Task: Look for space in Yushu, China from 9th July, 2023 to 16th July, 2023 for 2 adults, 1 child in price range Rs.8000 to Rs.16000. Place can be entire place with 2 bedrooms having 2 beds and 1 bathroom. Property type can be house, flat, guest house. Booking option can be shelf check-in. Required host language is Chinese (Simplified).
Action: Mouse moved to (636, 87)
Screenshot: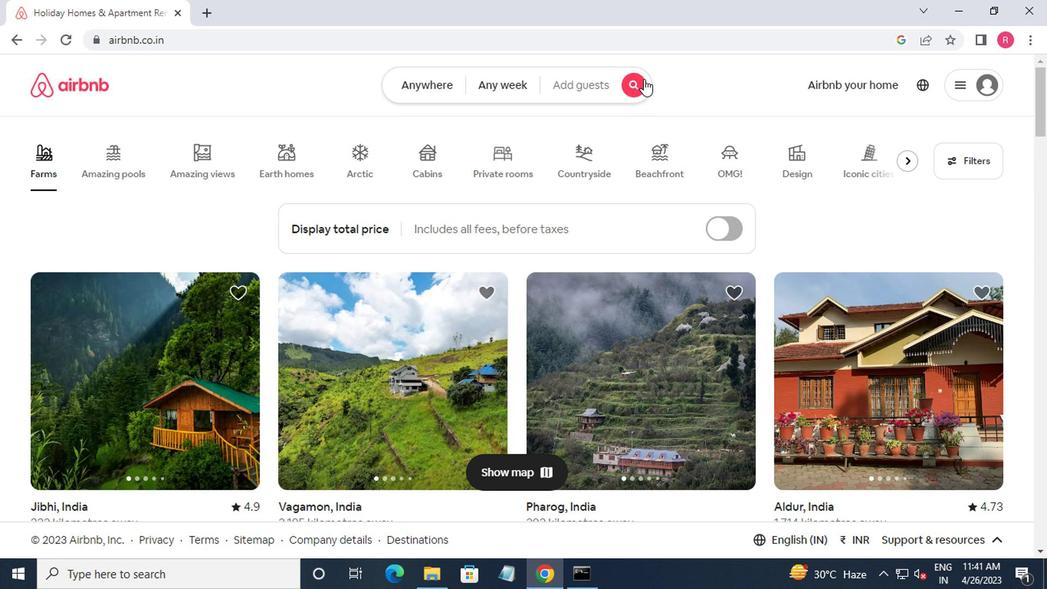 
Action: Mouse pressed left at (636, 87)
Screenshot: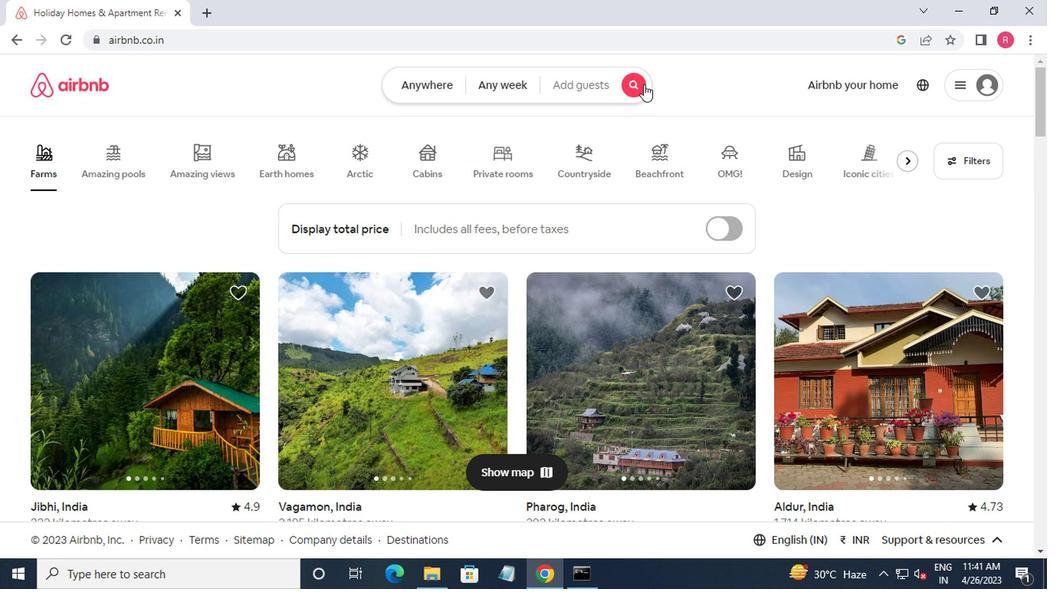 
Action: Mouse moved to (377, 147)
Screenshot: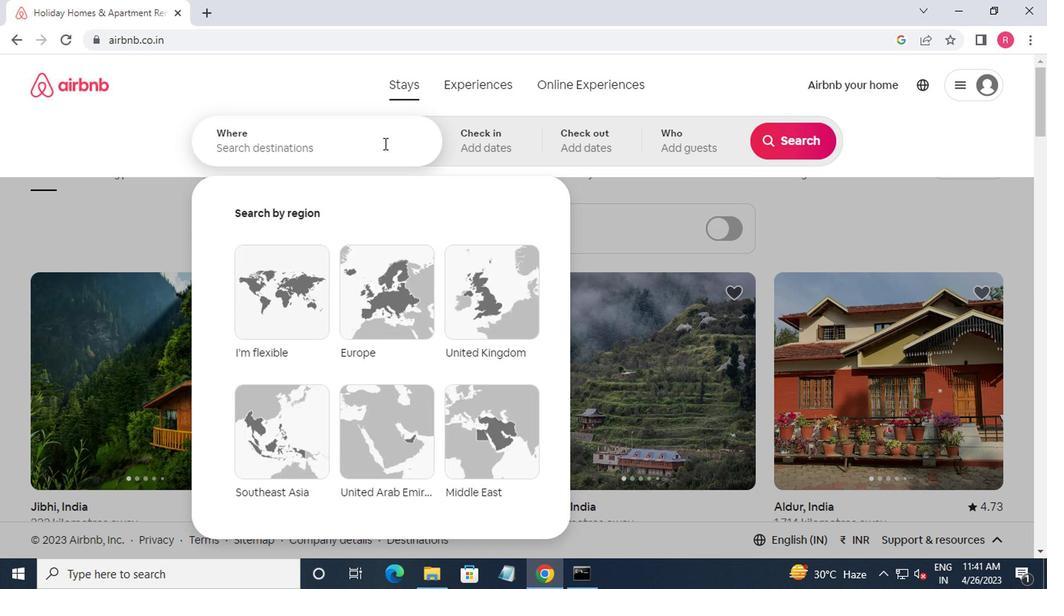 
Action: Mouse pressed left at (377, 147)
Screenshot: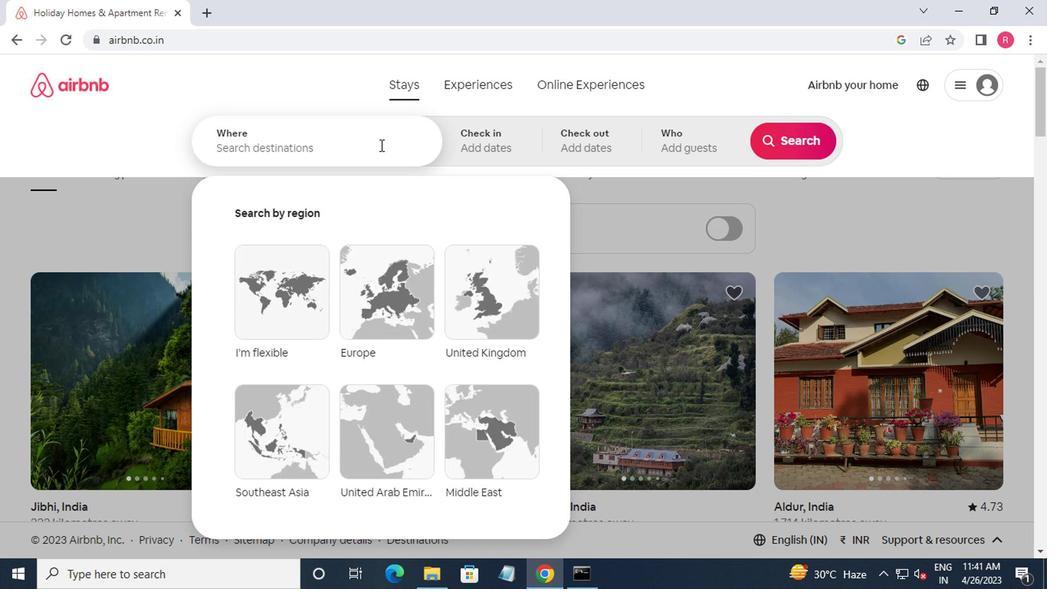 
Action: Mouse moved to (375, 148)
Screenshot: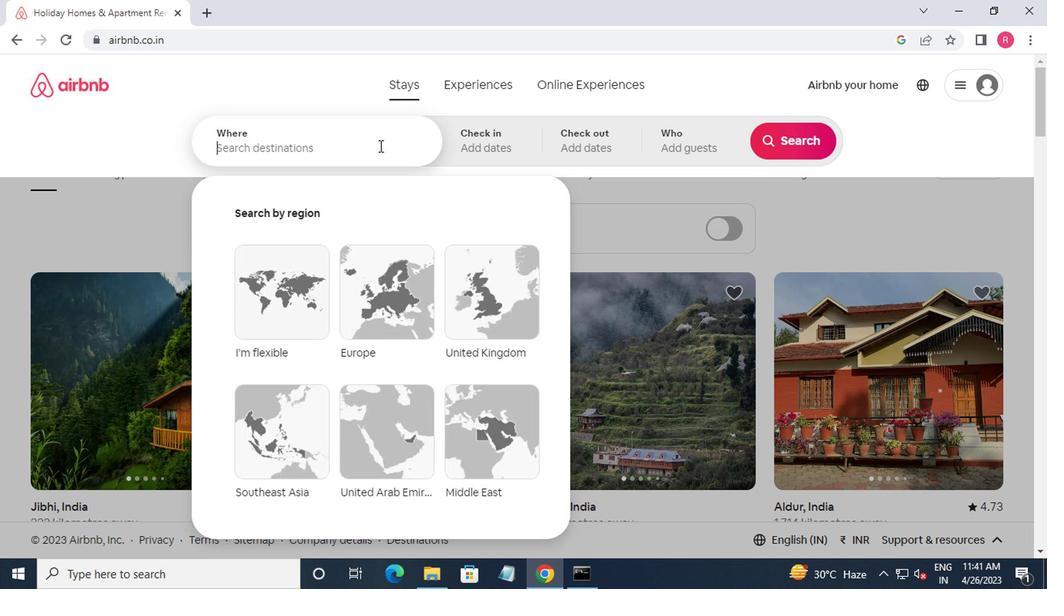 
Action: Key pressed yushu,china<Key.enter>
Screenshot: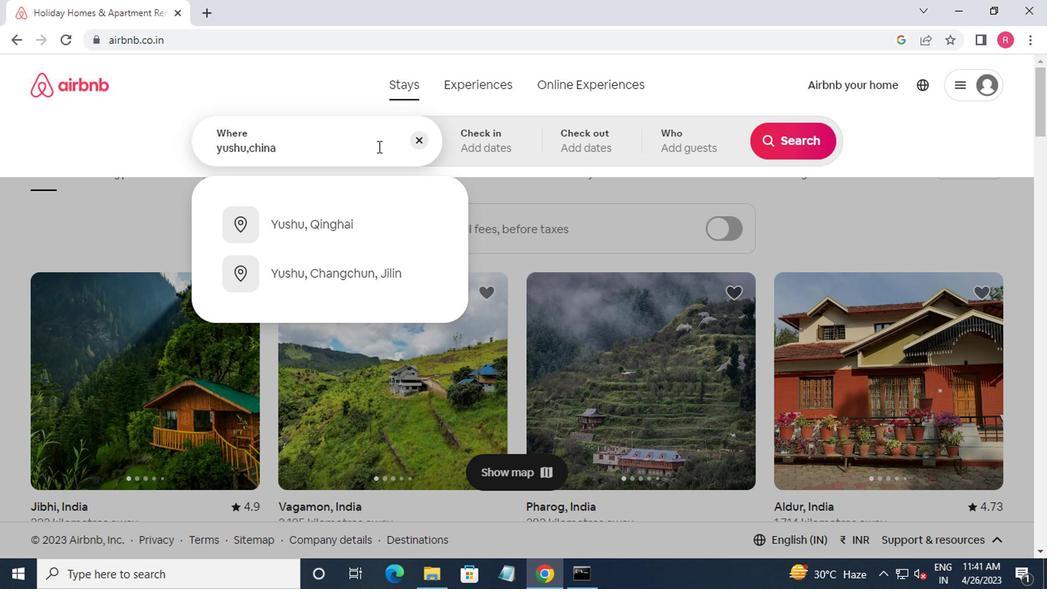 
Action: Mouse moved to (775, 265)
Screenshot: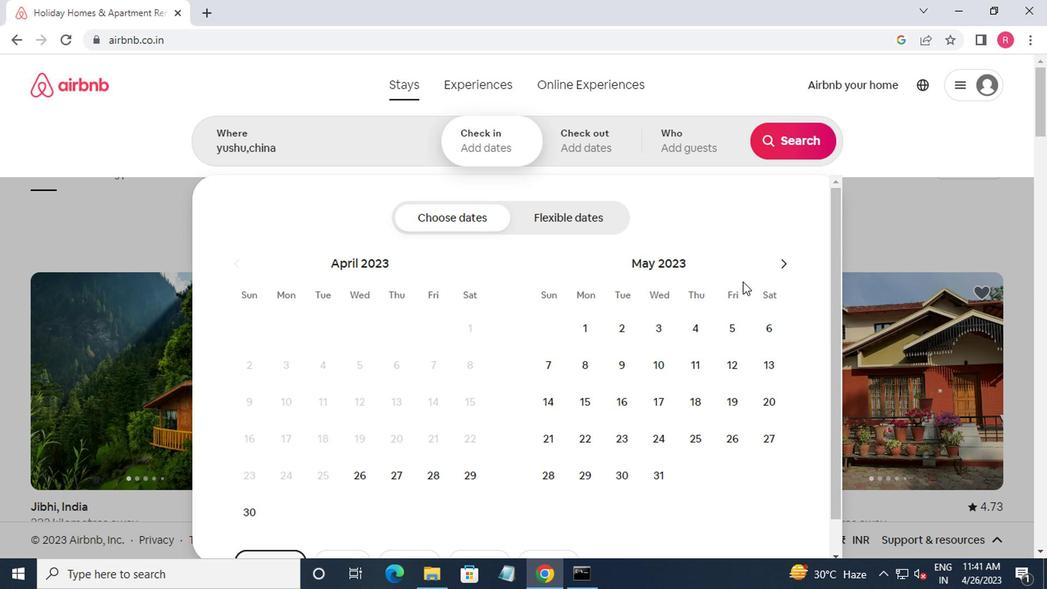
Action: Mouse pressed left at (775, 265)
Screenshot: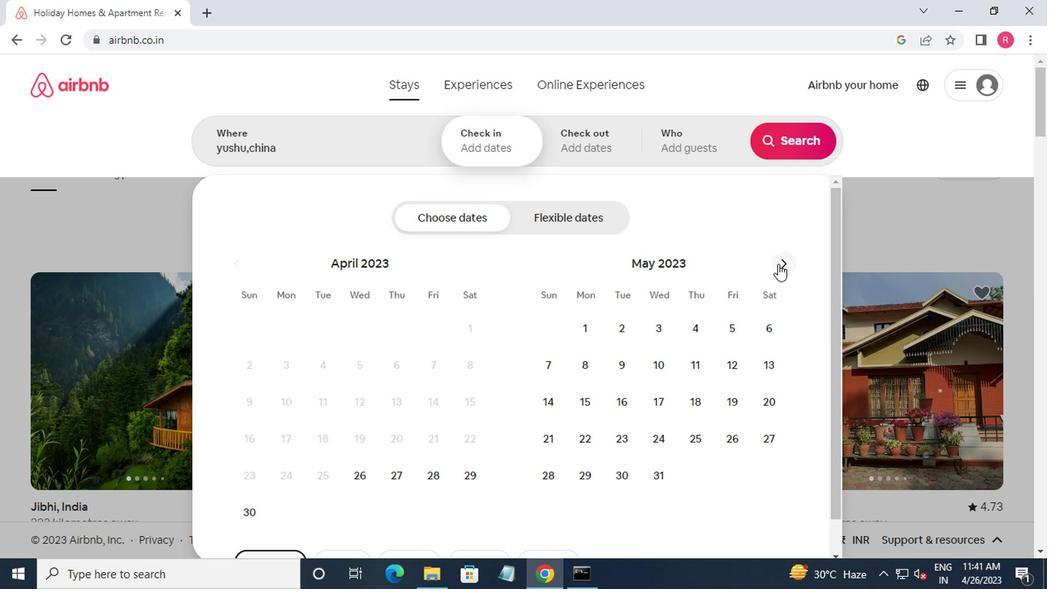 
Action: Mouse moved to (776, 265)
Screenshot: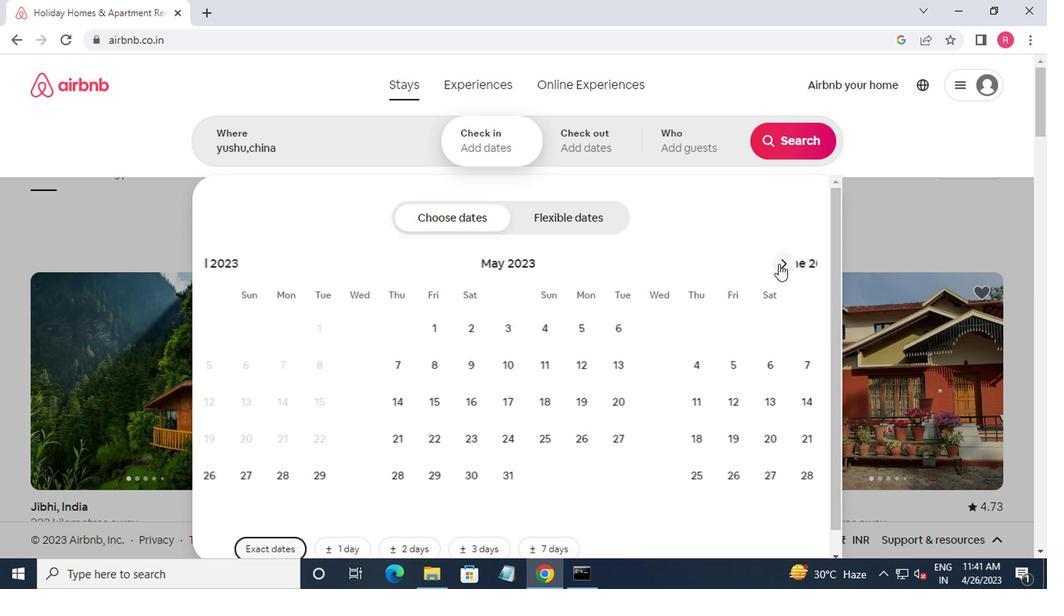 
Action: Mouse pressed left at (776, 265)
Screenshot: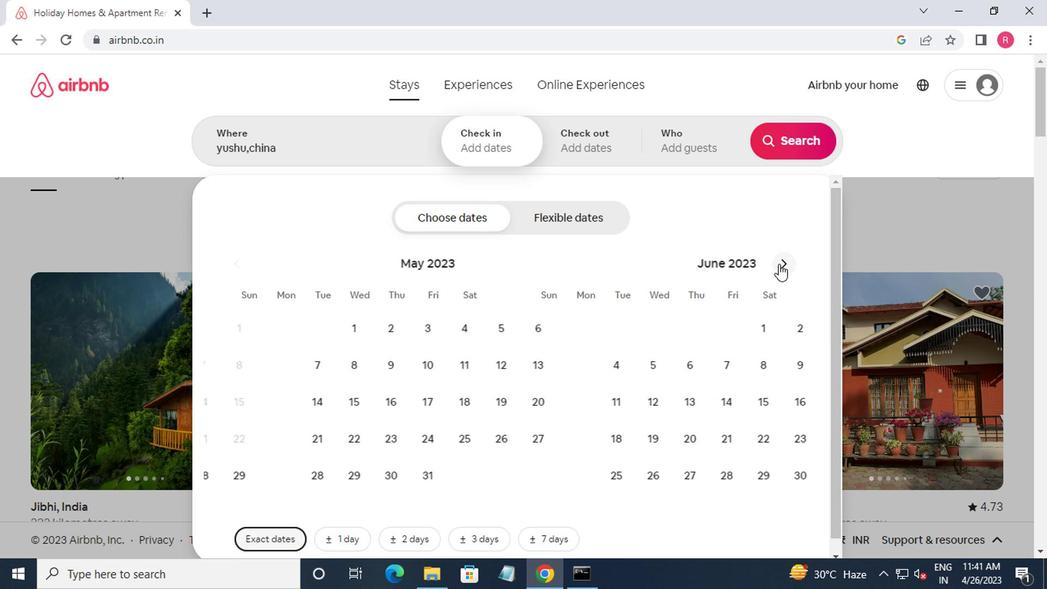 
Action: Mouse moved to (545, 402)
Screenshot: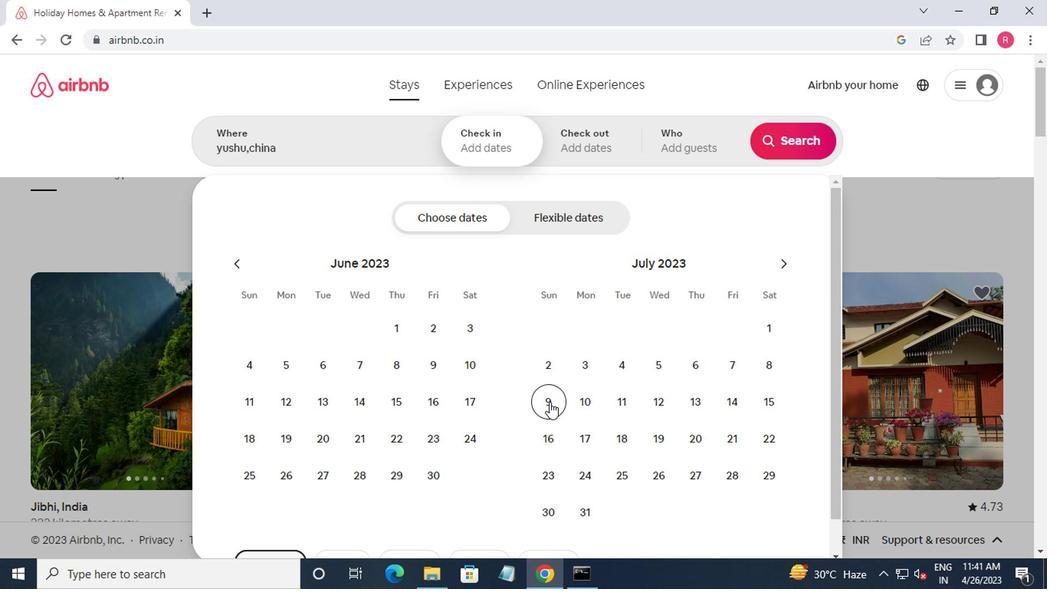 
Action: Mouse pressed left at (545, 402)
Screenshot: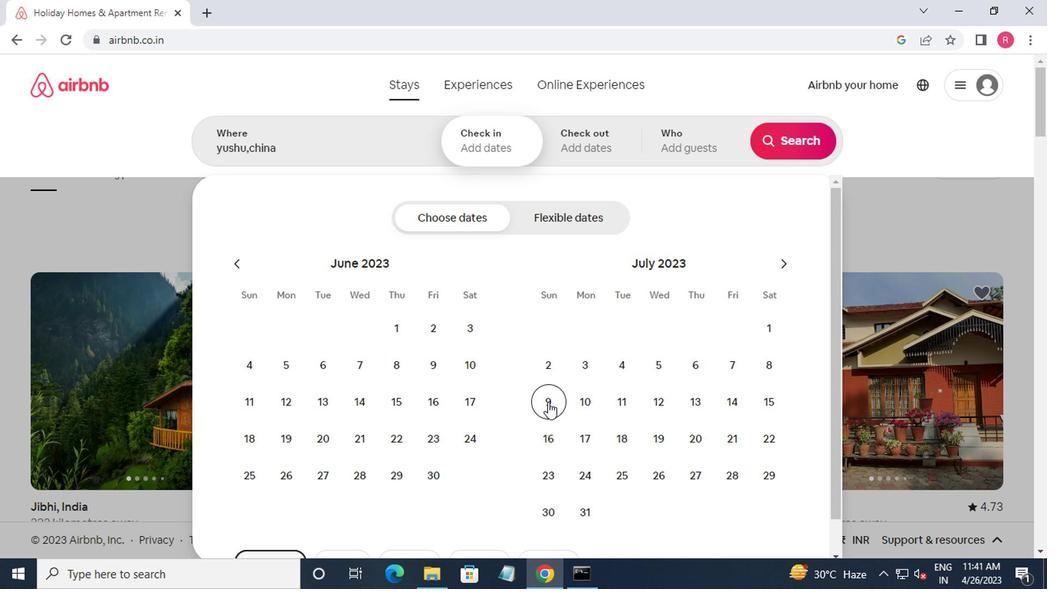 
Action: Mouse moved to (552, 442)
Screenshot: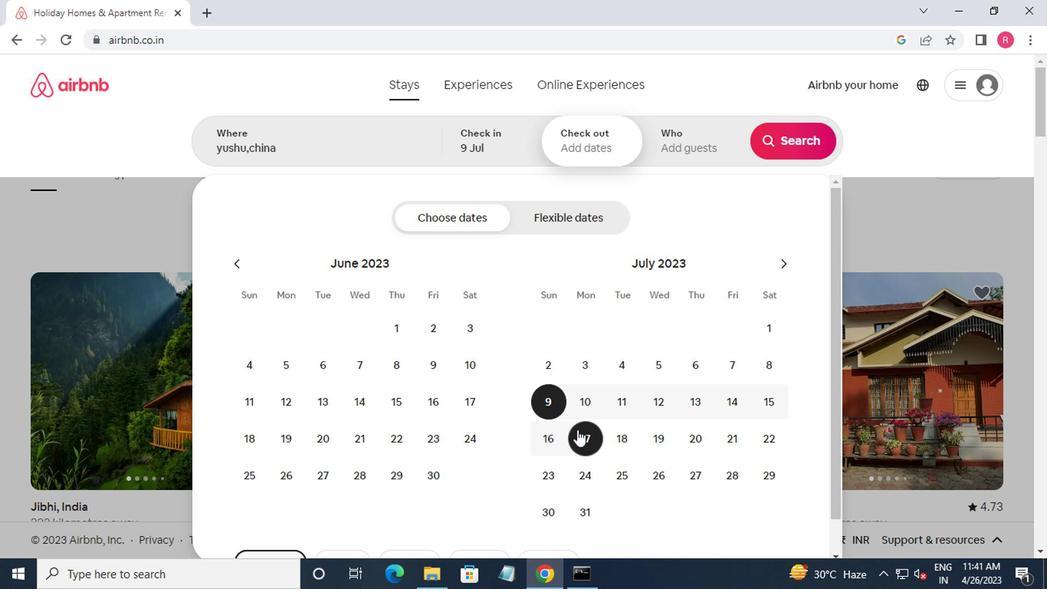 
Action: Mouse pressed left at (552, 442)
Screenshot: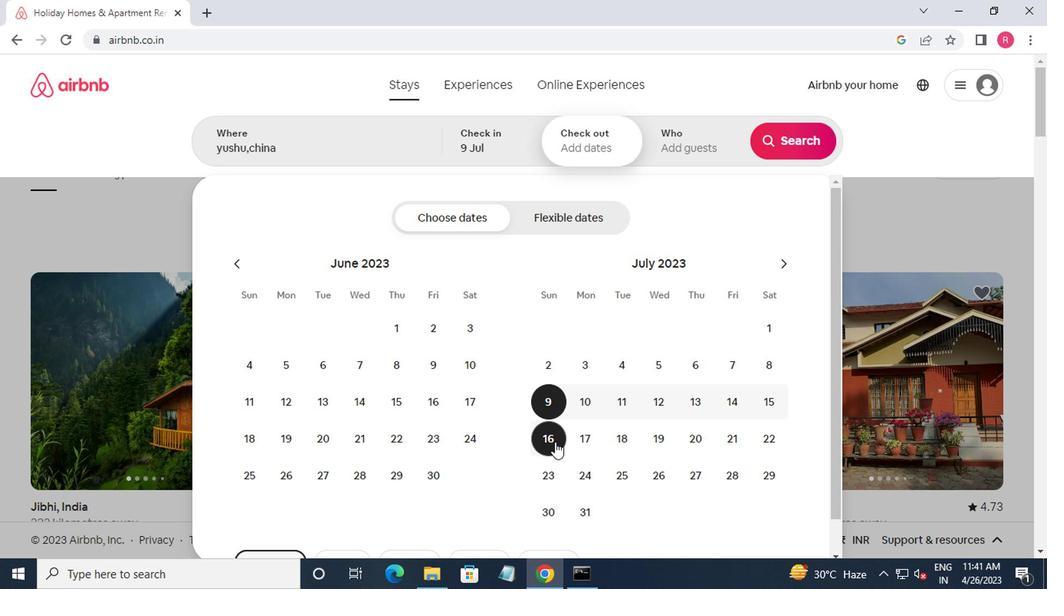 
Action: Mouse moved to (657, 153)
Screenshot: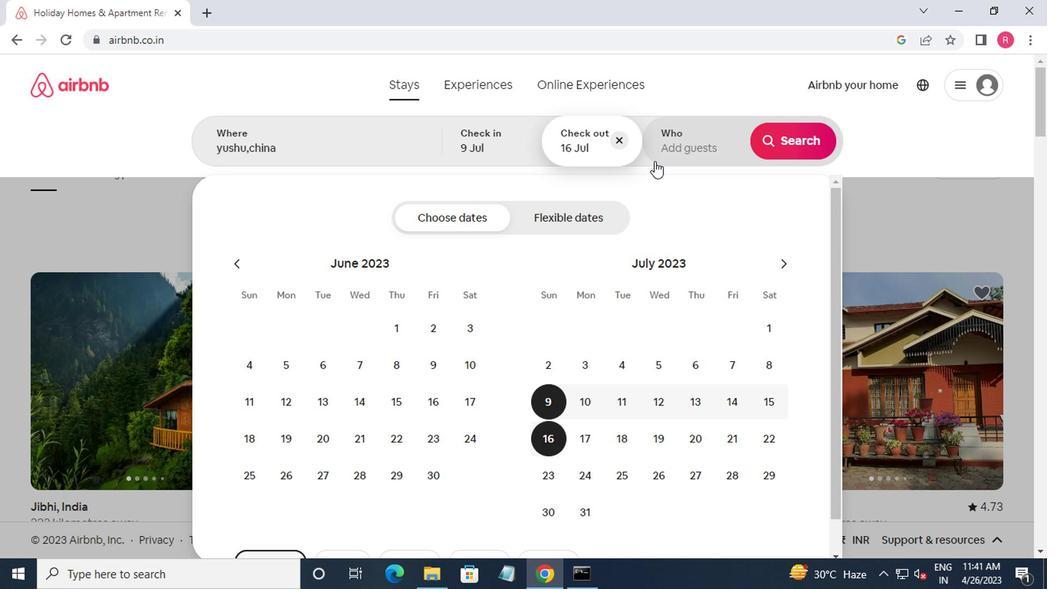
Action: Mouse pressed left at (657, 153)
Screenshot: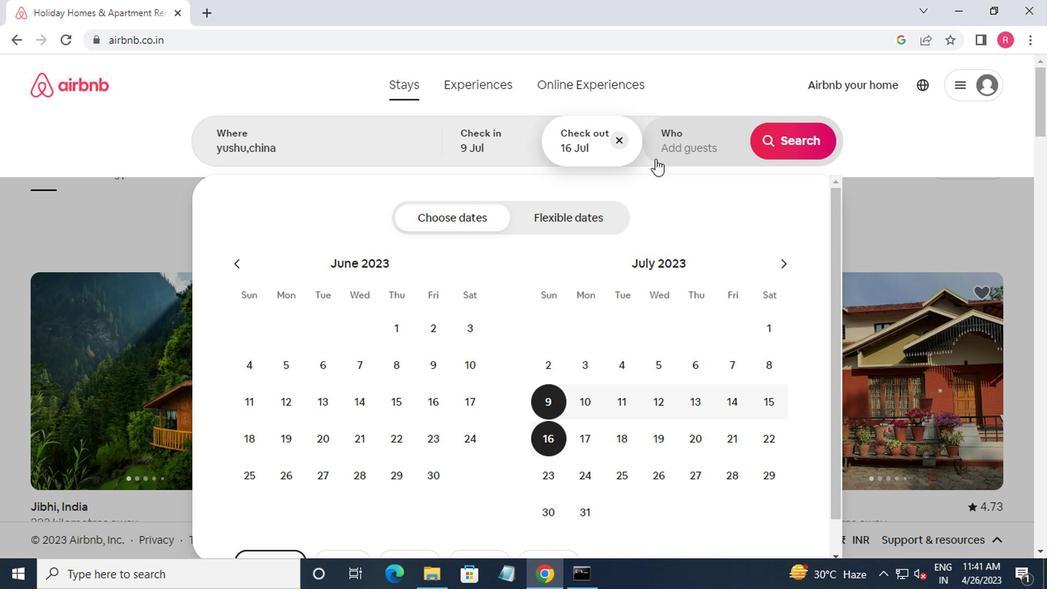 
Action: Mouse moved to (785, 228)
Screenshot: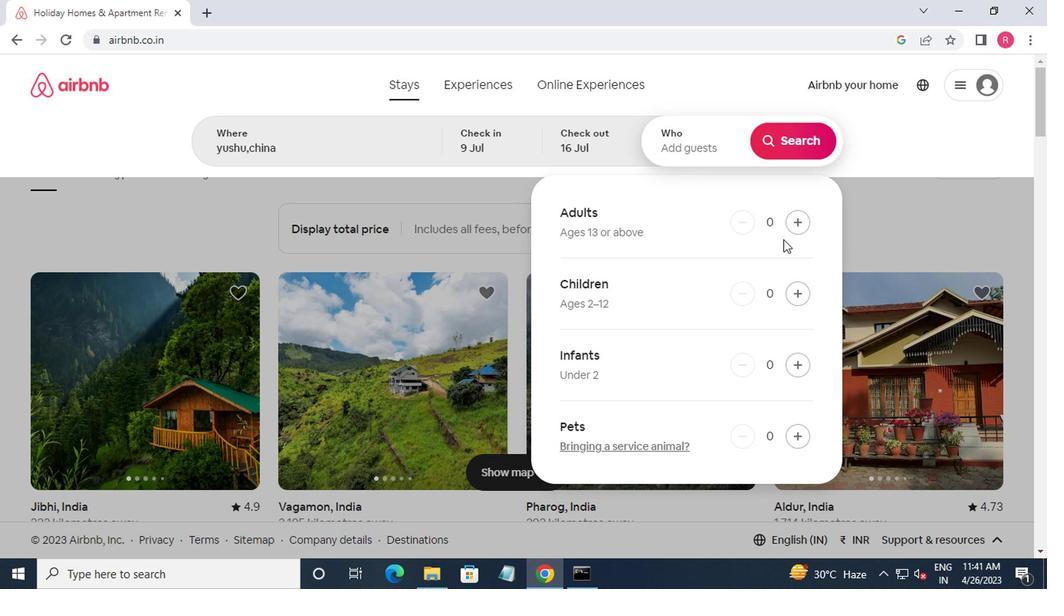 
Action: Mouse pressed left at (785, 228)
Screenshot: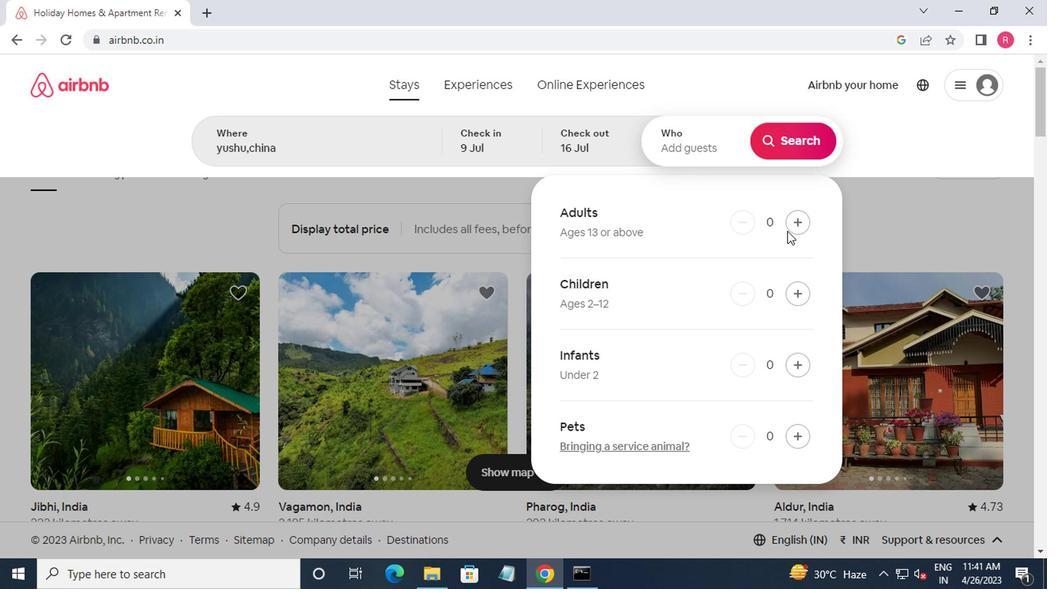 
Action: Mouse moved to (785, 227)
Screenshot: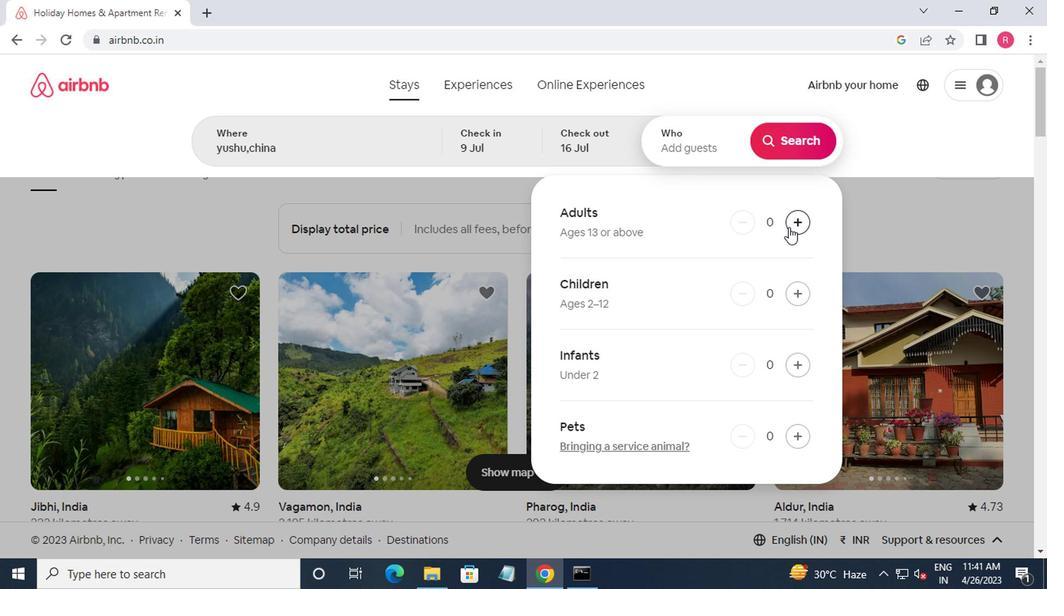 
Action: Mouse pressed left at (785, 227)
Screenshot: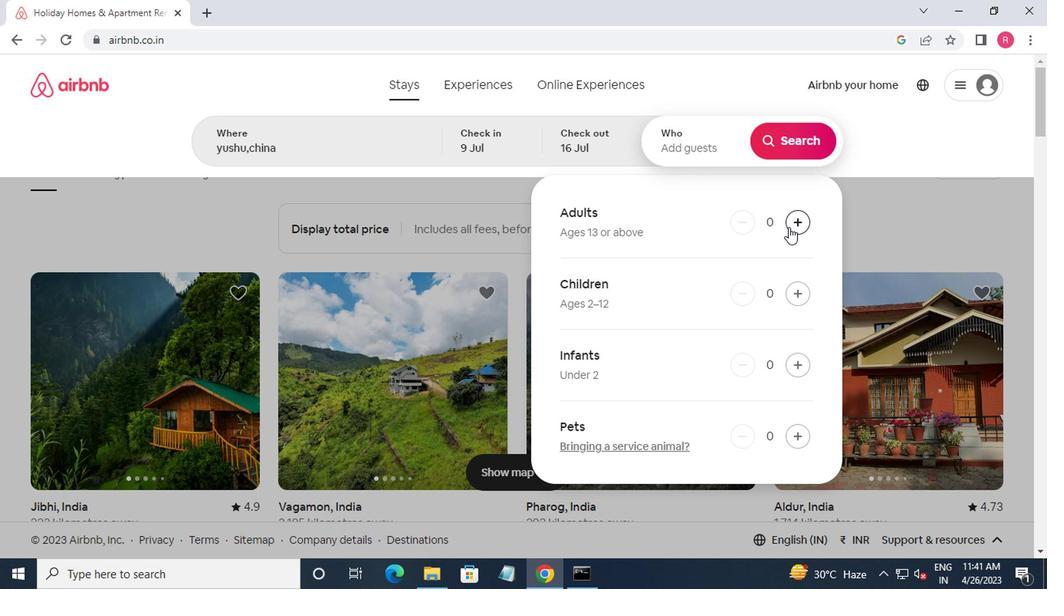 
Action: Mouse moved to (802, 294)
Screenshot: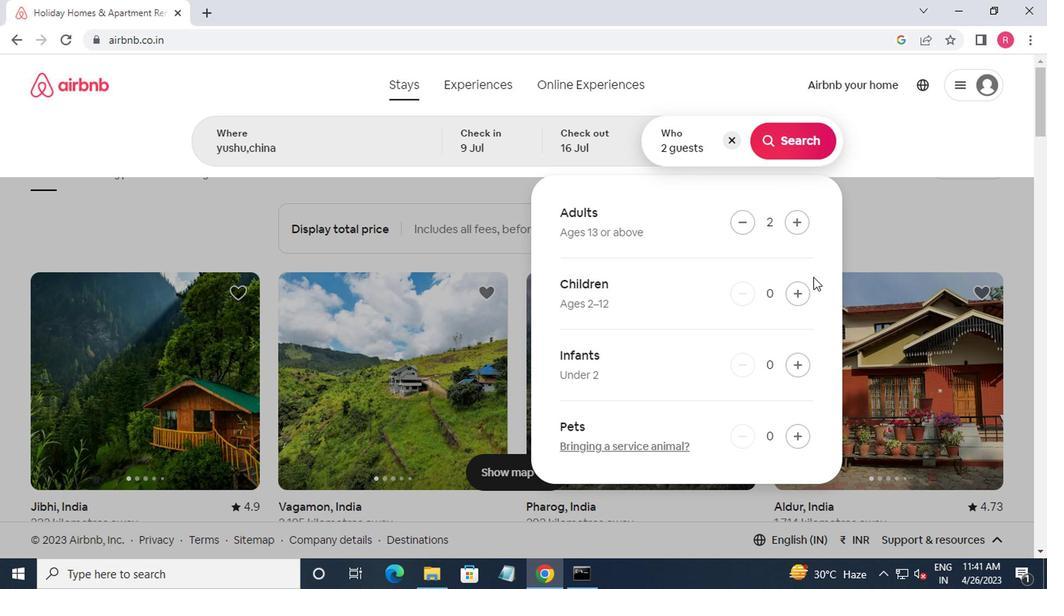 
Action: Mouse pressed left at (802, 294)
Screenshot: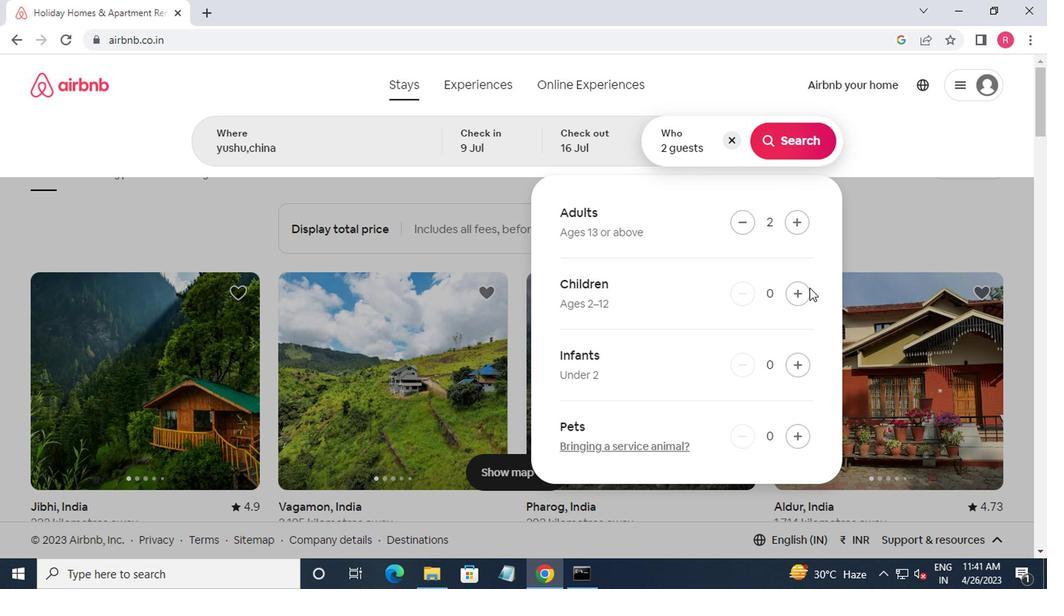 
Action: Mouse moved to (799, 150)
Screenshot: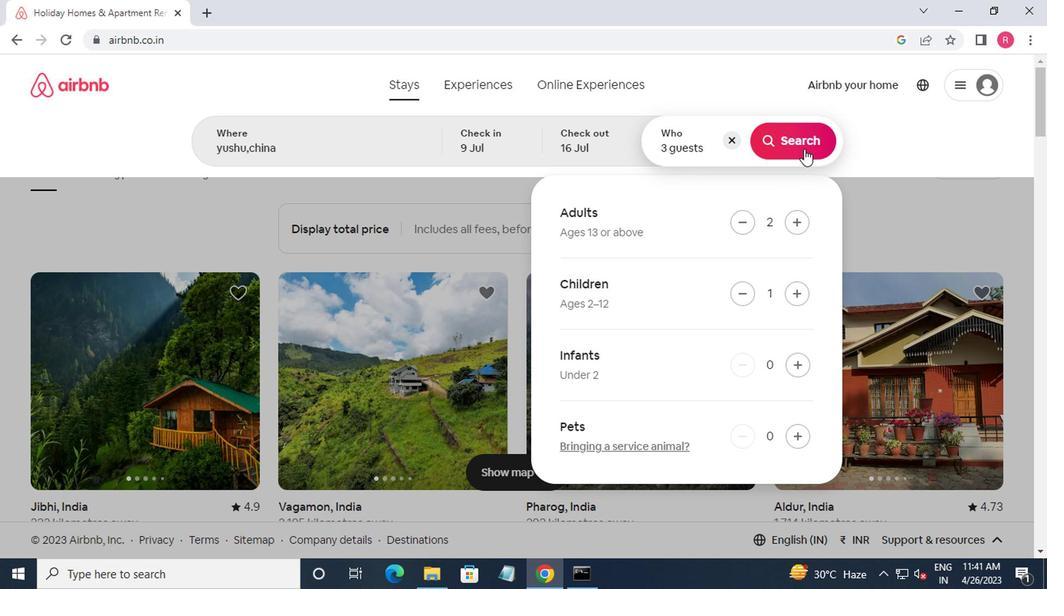 
Action: Mouse pressed left at (799, 150)
Screenshot: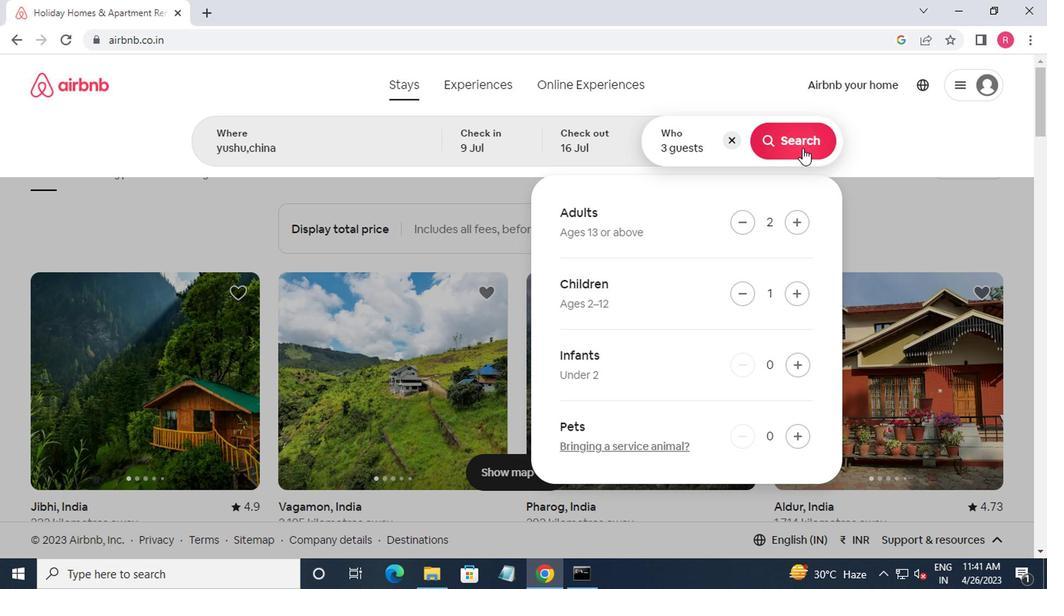 
Action: Mouse moved to (996, 134)
Screenshot: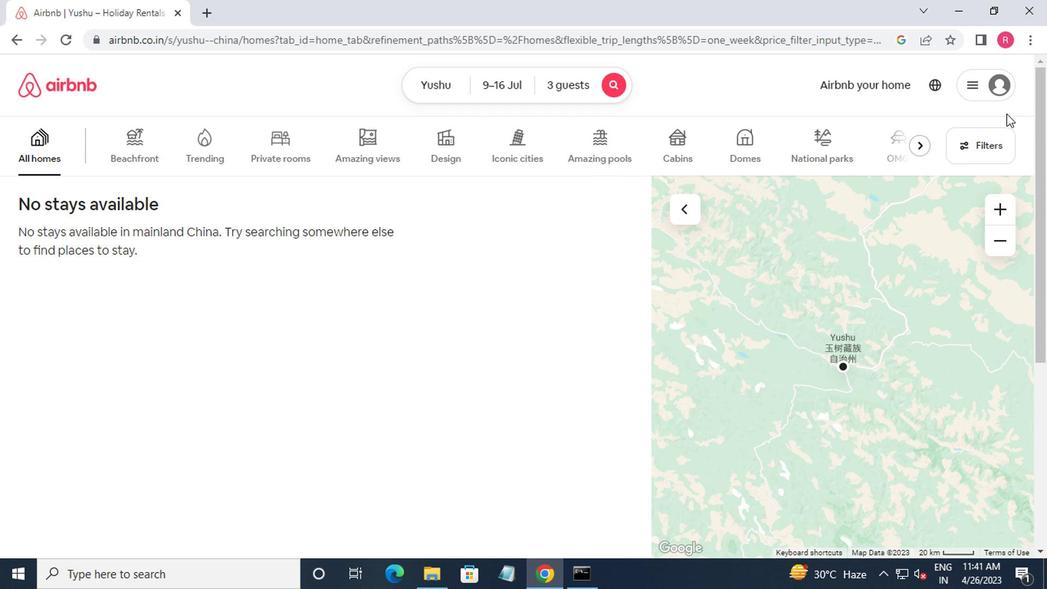 
Action: Mouse pressed left at (996, 134)
Screenshot: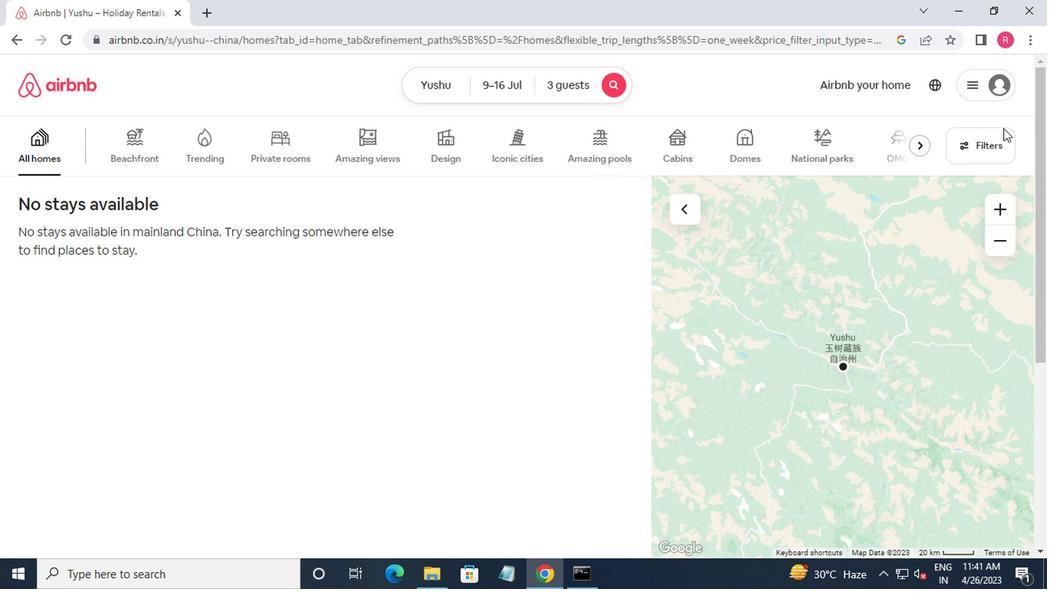 
Action: Mouse moved to (378, 234)
Screenshot: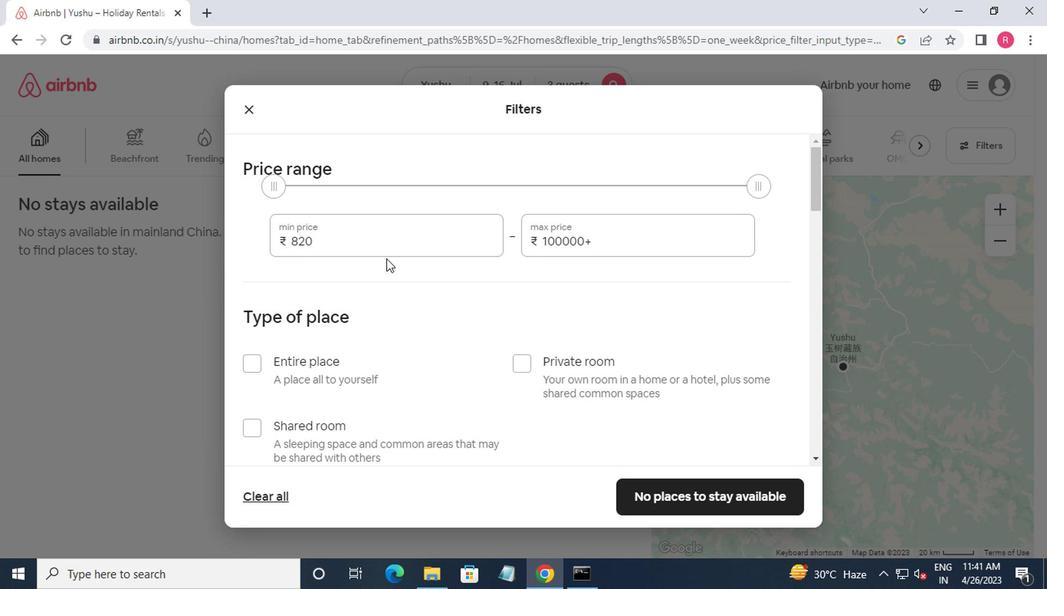 
Action: Mouse pressed left at (378, 234)
Screenshot: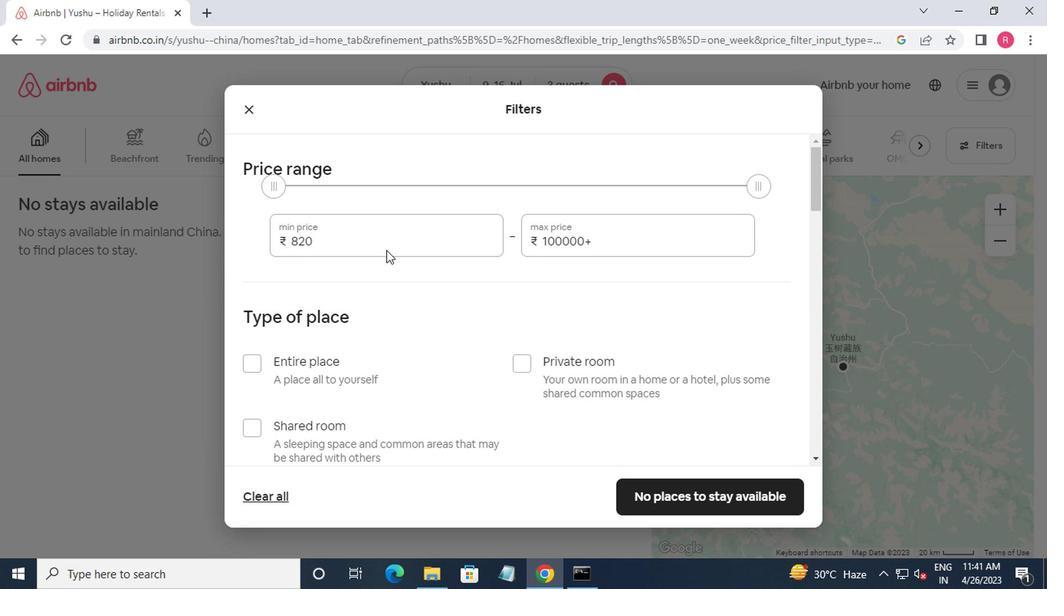 
Action: Mouse moved to (378, 239)
Screenshot: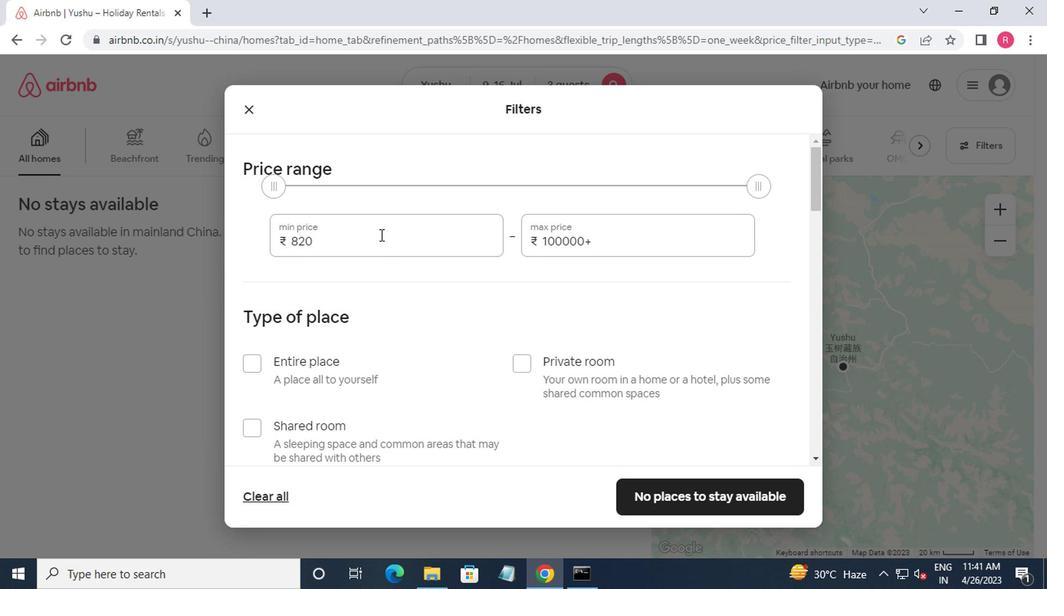 
Action: Key pressed <Key.backspace><Key.backspace>000<Key.tab>16000
Screenshot: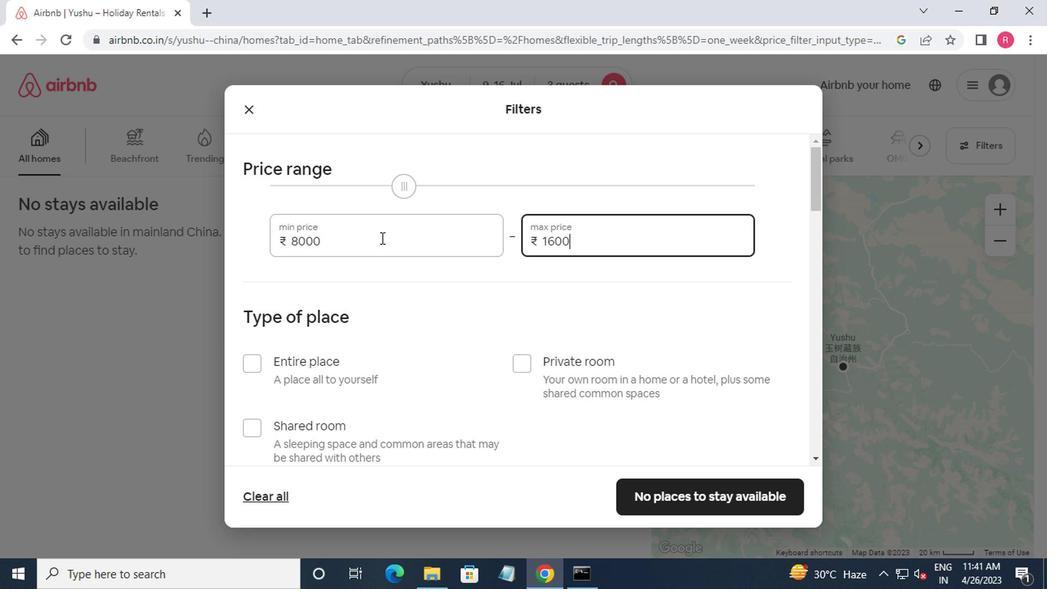 
Action: Mouse moved to (417, 264)
Screenshot: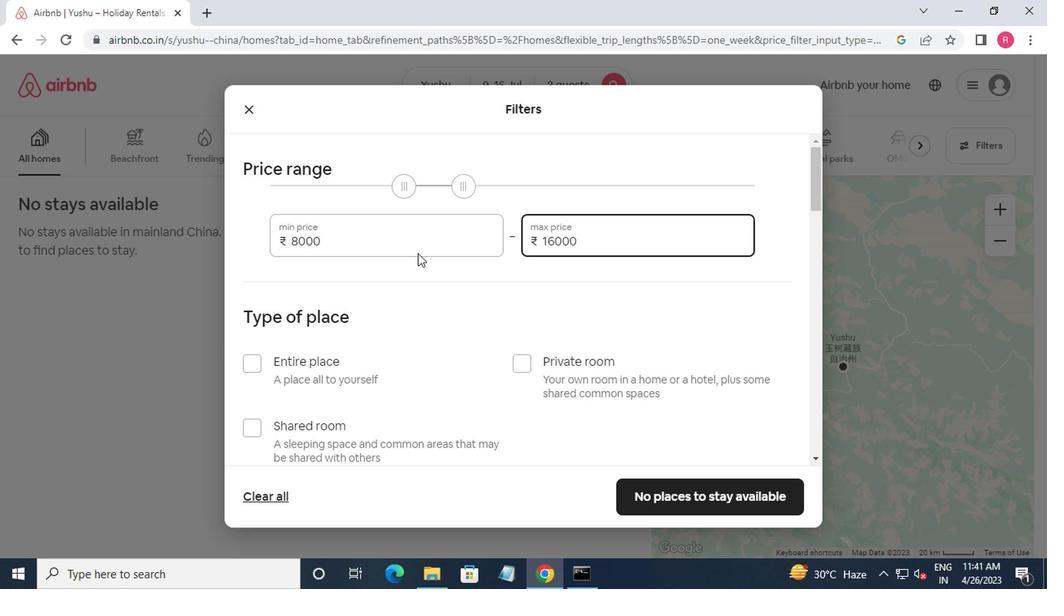 
Action: Mouse scrolled (417, 263) with delta (0, 0)
Screenshot: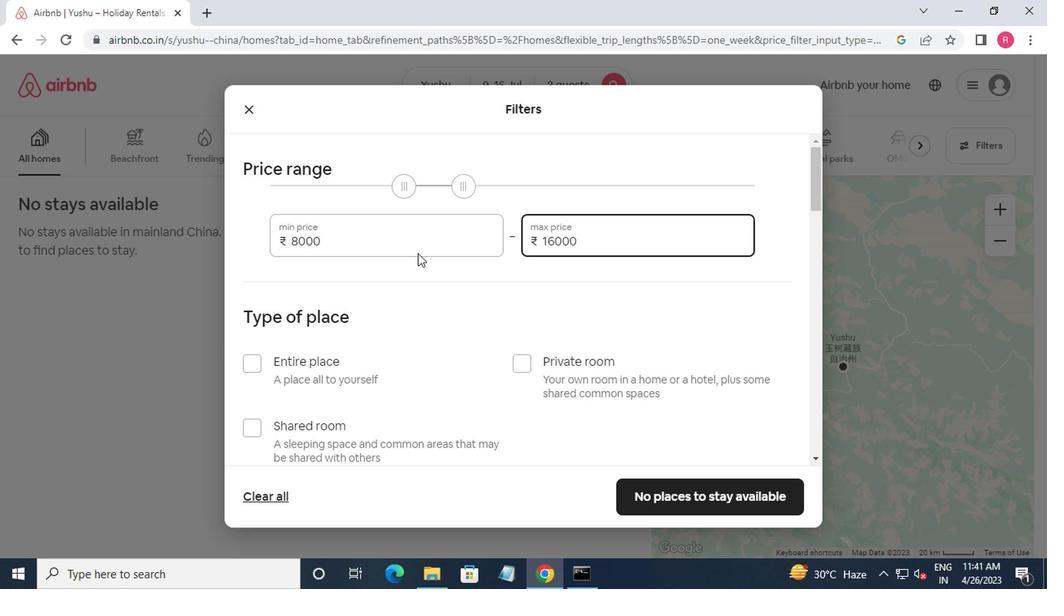 
Action: Mouse moved to (422, 281)
Screenshot: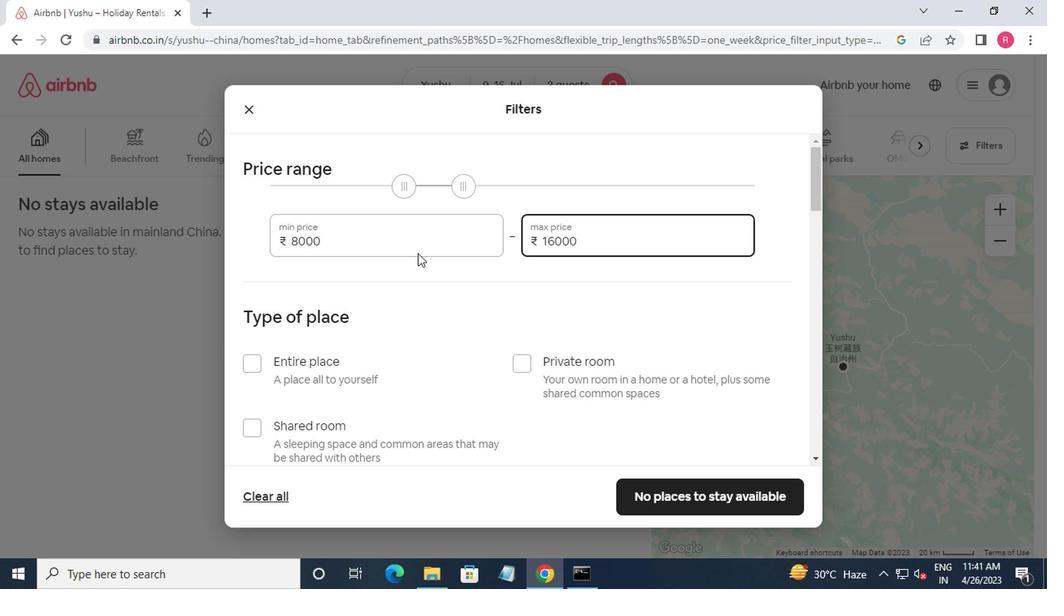 
Action: Mouse scrolled (422, 280) with delta (0, 0)
Screenshot: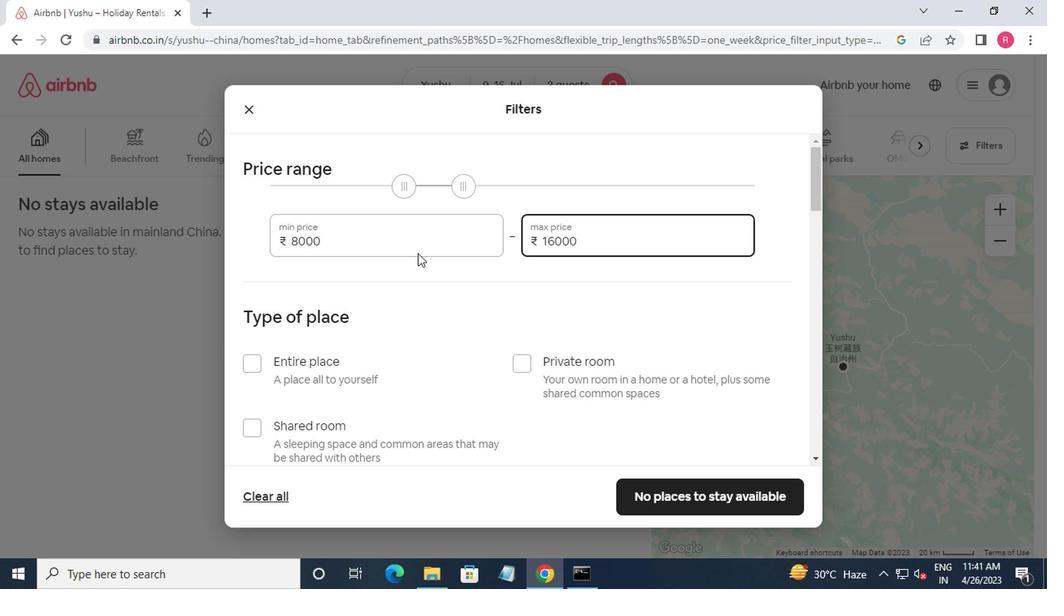 
Action: Mouse moved to (258, 211)
Screenshot: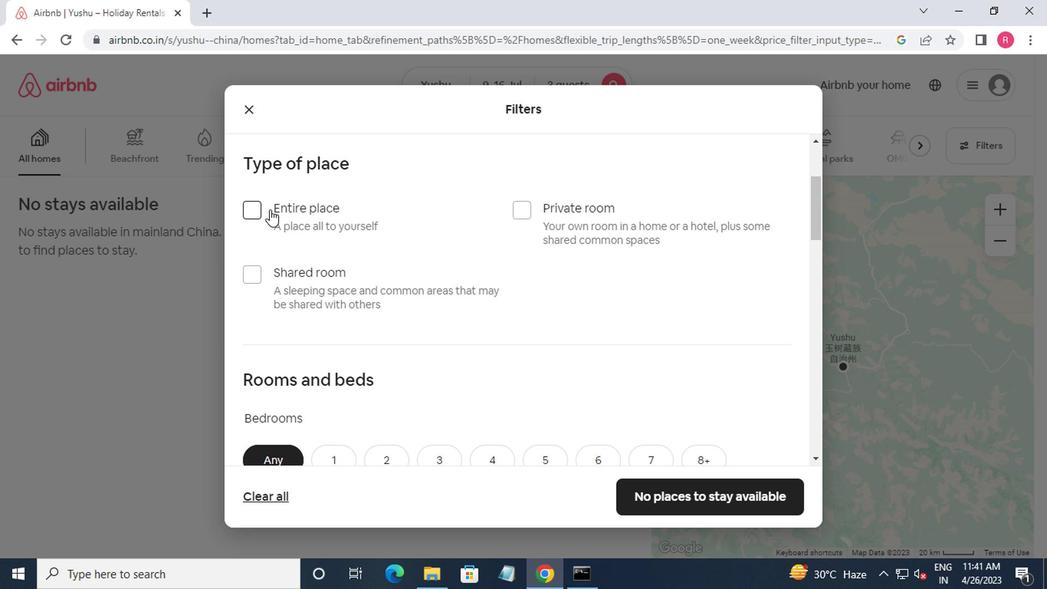 
Action: Mouse pressed left at (258, 211)
Screenshot: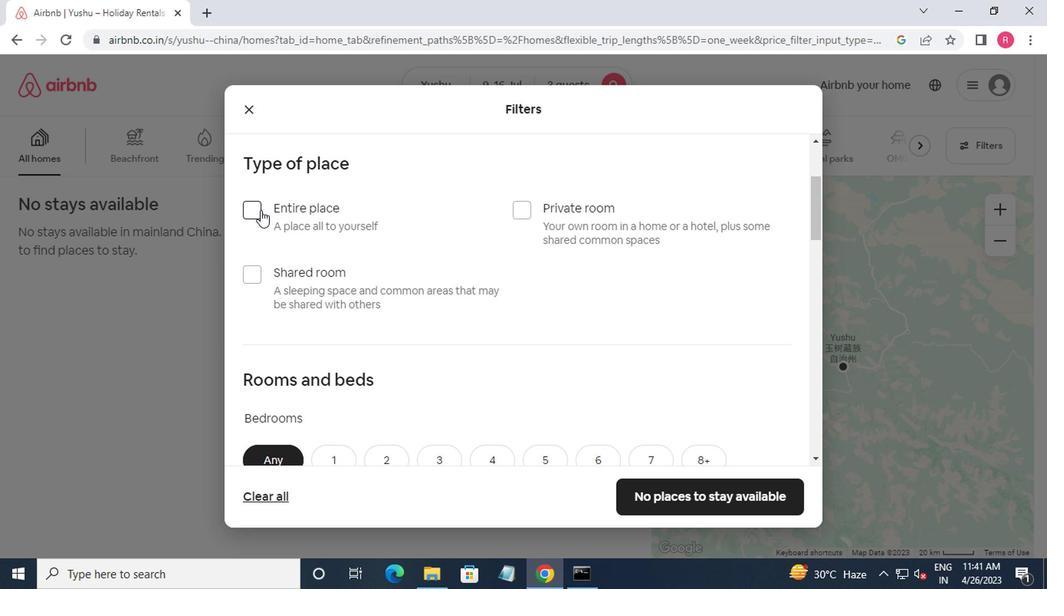 
Action: Mouse moved to (361, 286)
Screenshot: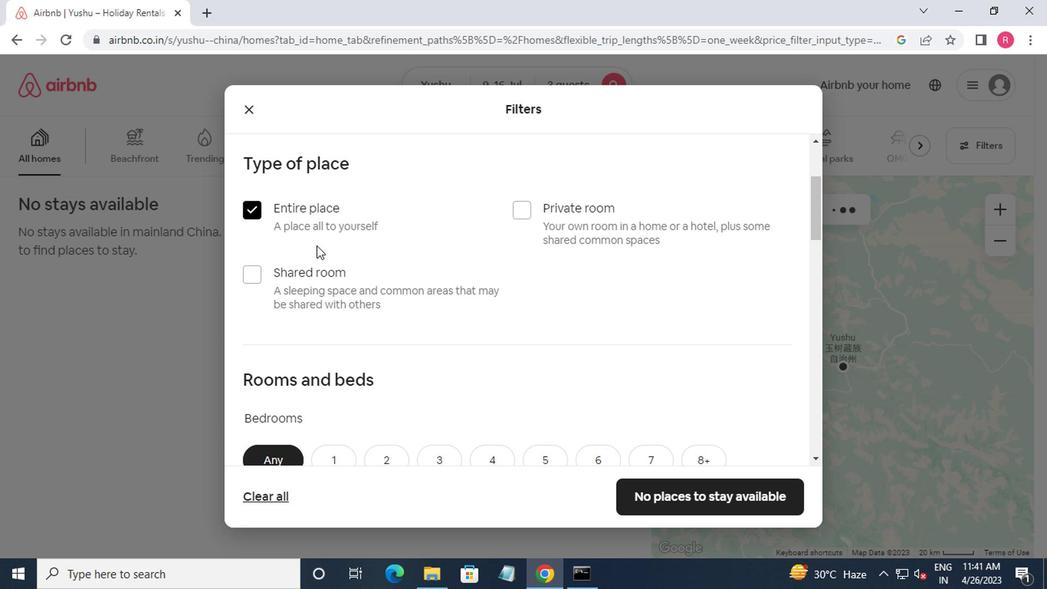 
Action: Mouse scrolled (361, 285) with delta (0, -1)
Screenshot: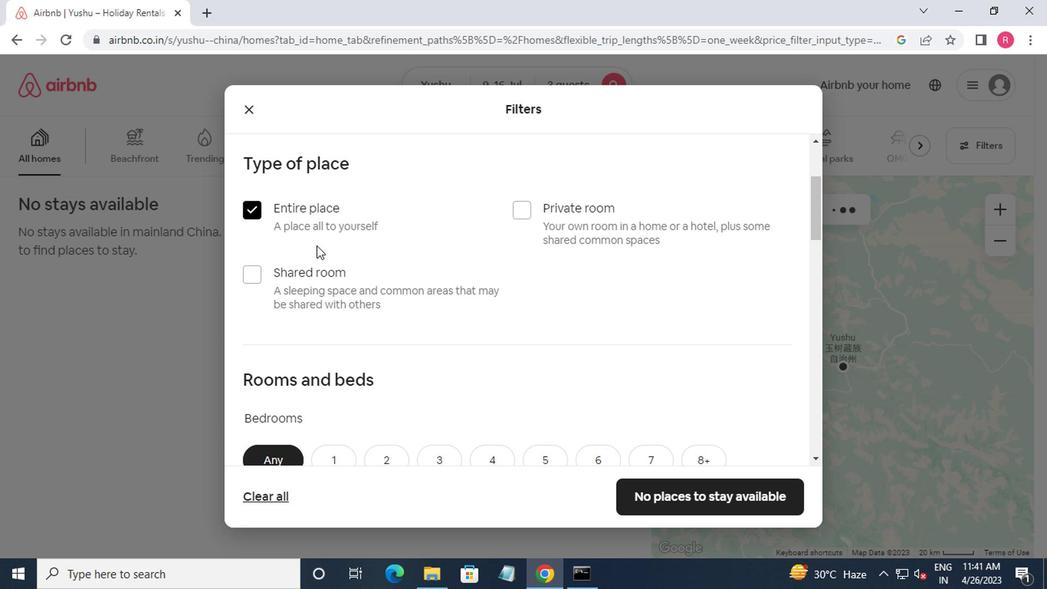 
Action: Mouse moved to (389, 306)
Screenshot: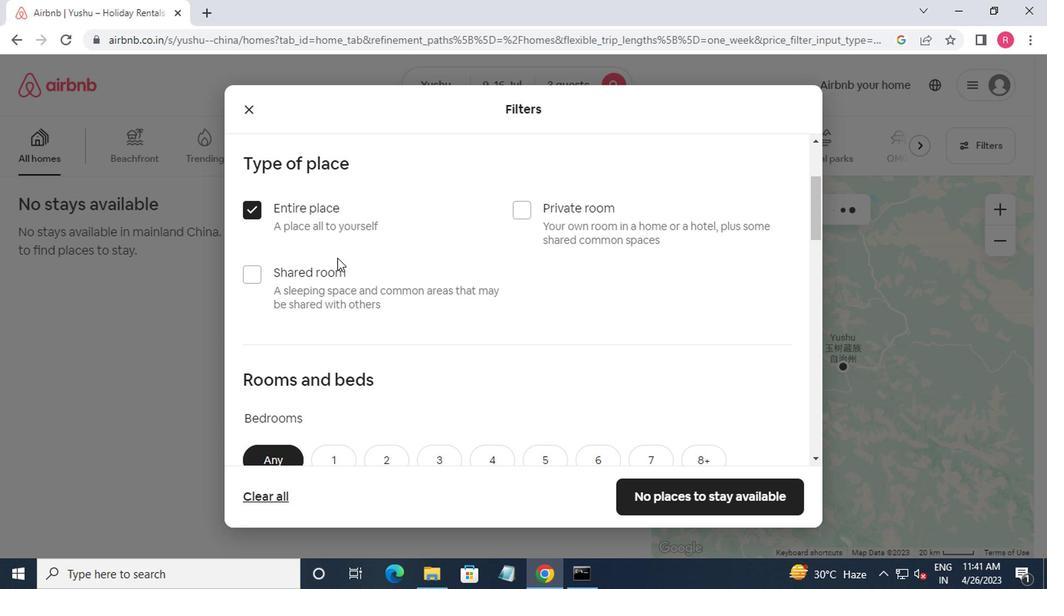 
Action: Mouse scrolled (389, 305) with delta (0, 0)
Screenshot: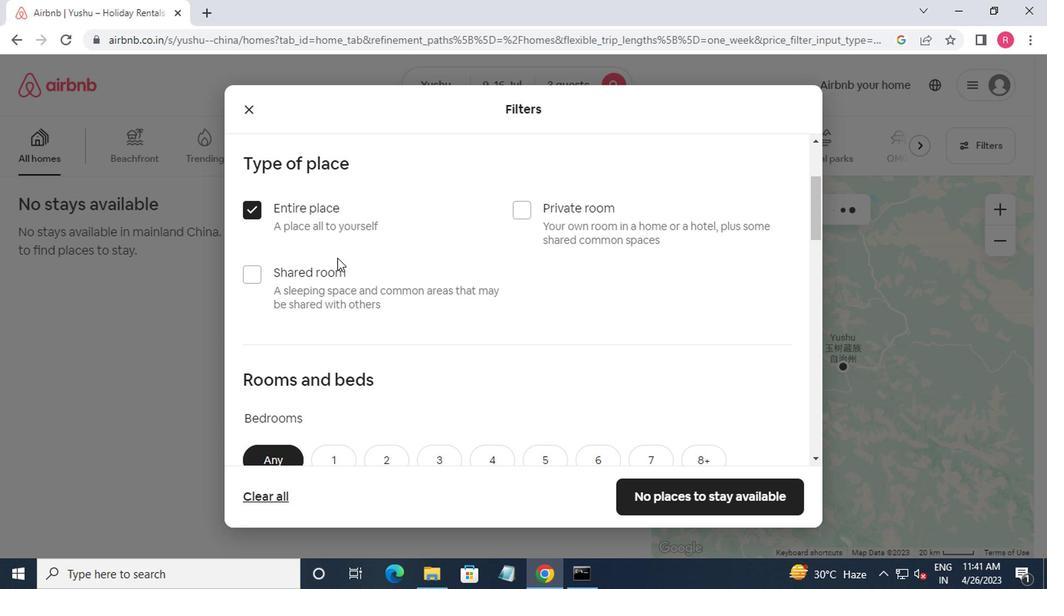 
Action: Mouse moved to (409, 317)
Screenshot: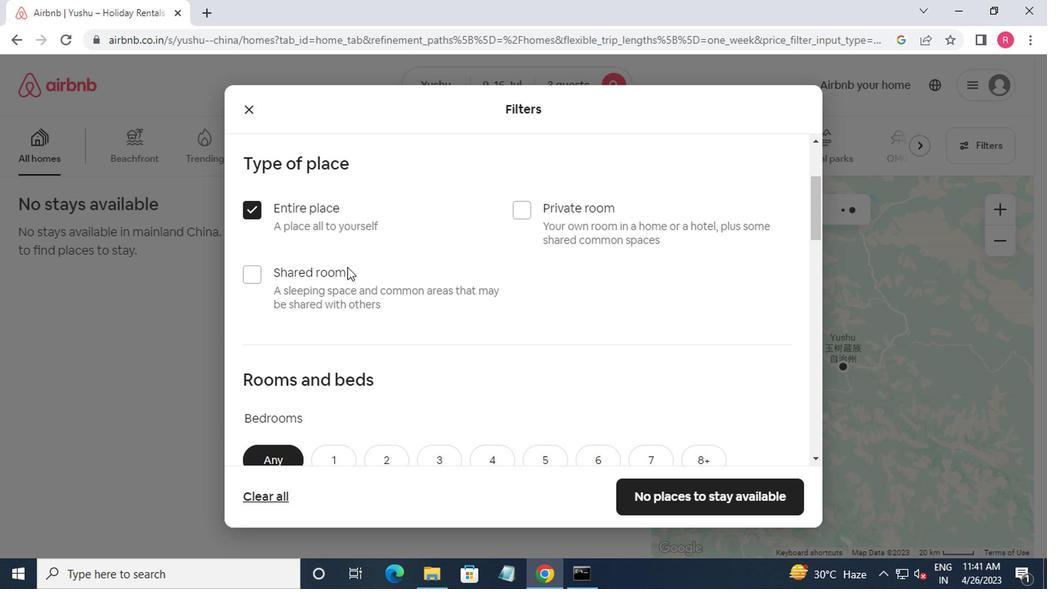 
Action: Mouse scrolled (409, 316) with delta (0, -1)
Screenshot: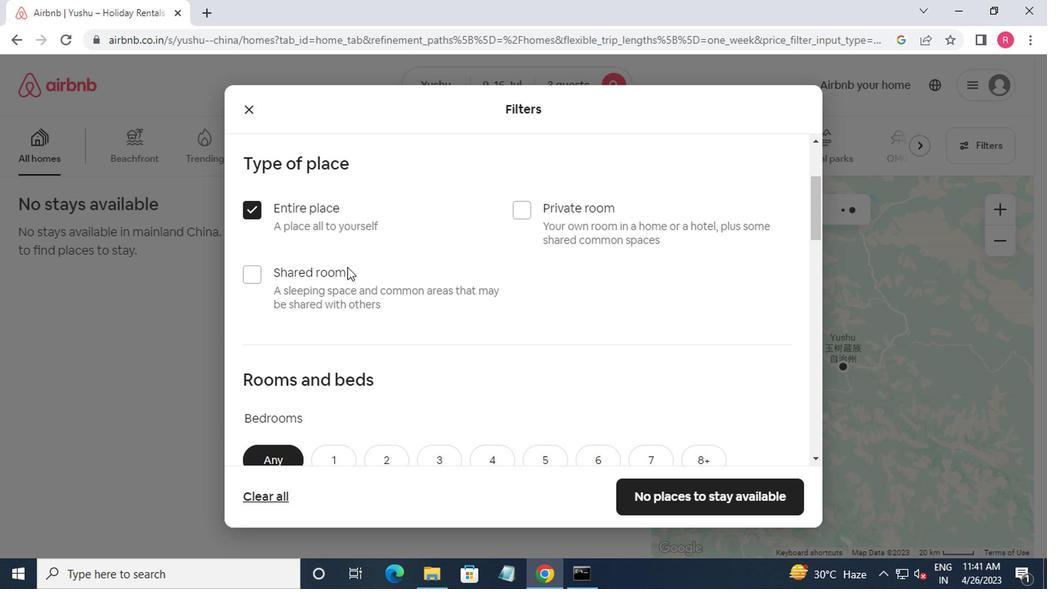 
Action: Mouse moved to (384, 236)
Screenshot: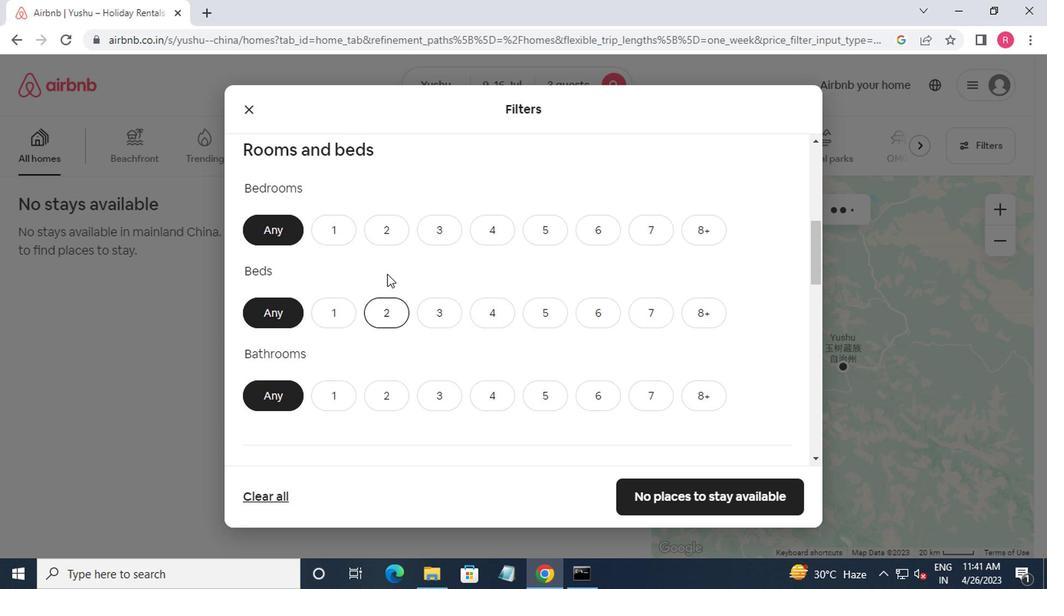 
Action: Mouse pressed left at (384, 236)
Screenshot: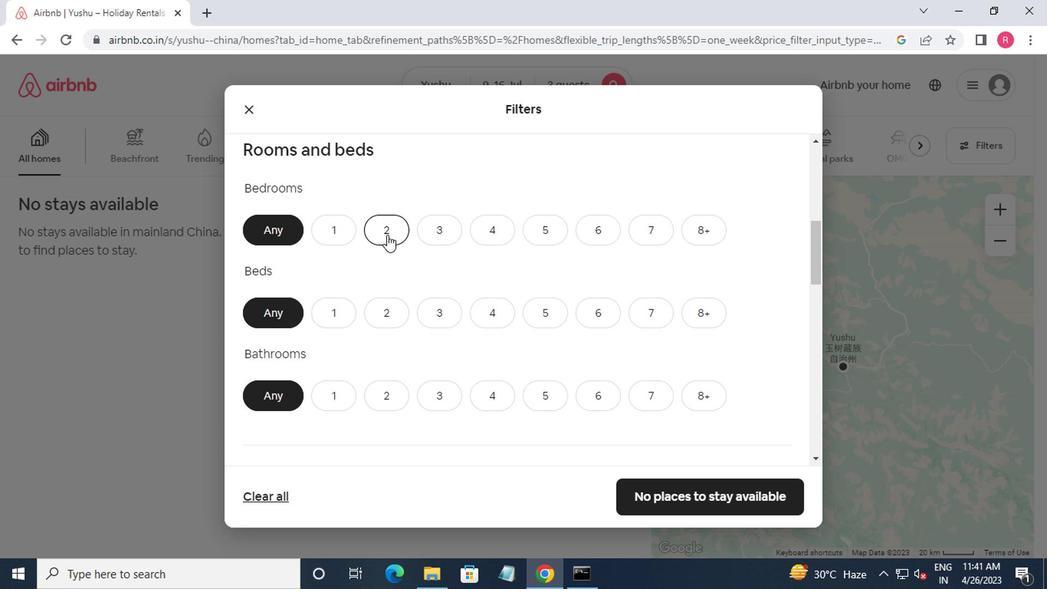 
Action: Mouse moved to (388, 315)
Screenshot: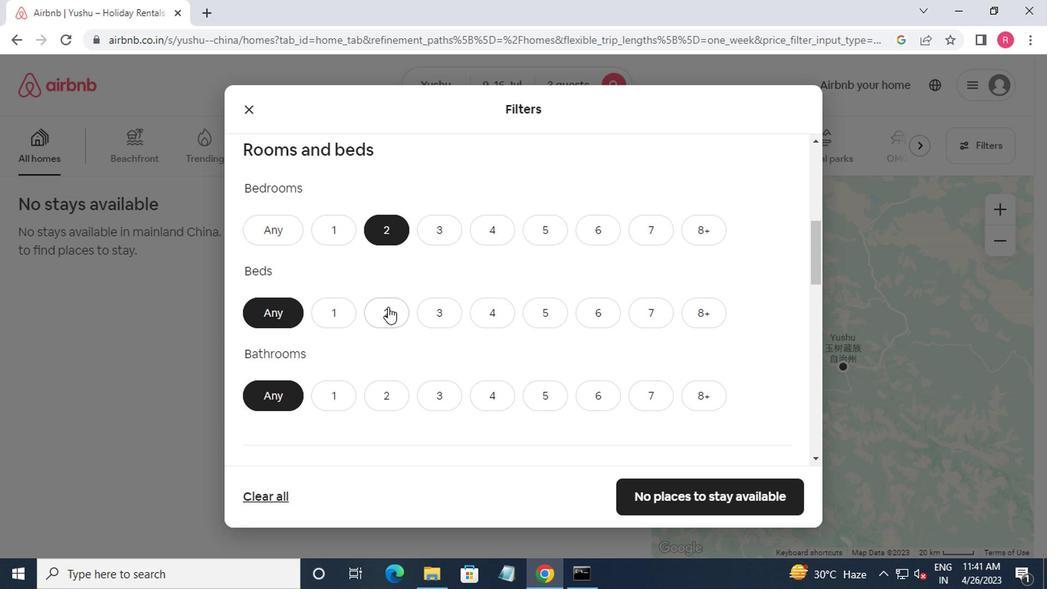 
Action: Mouse pressed left at (388, 315)
Screenshot: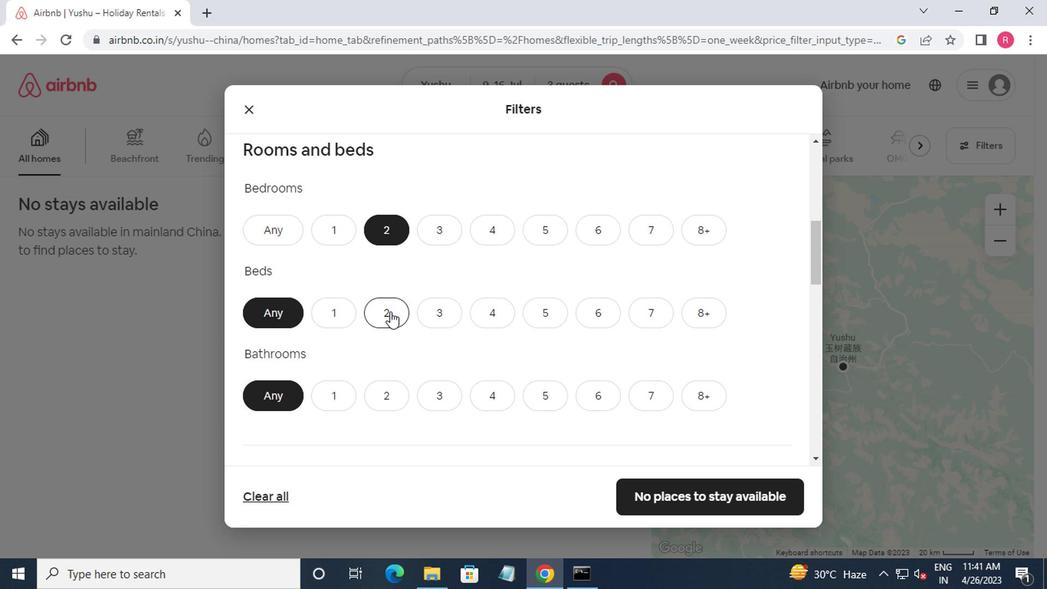 
Action: Mouse moved to (388, 315)
Screenshot: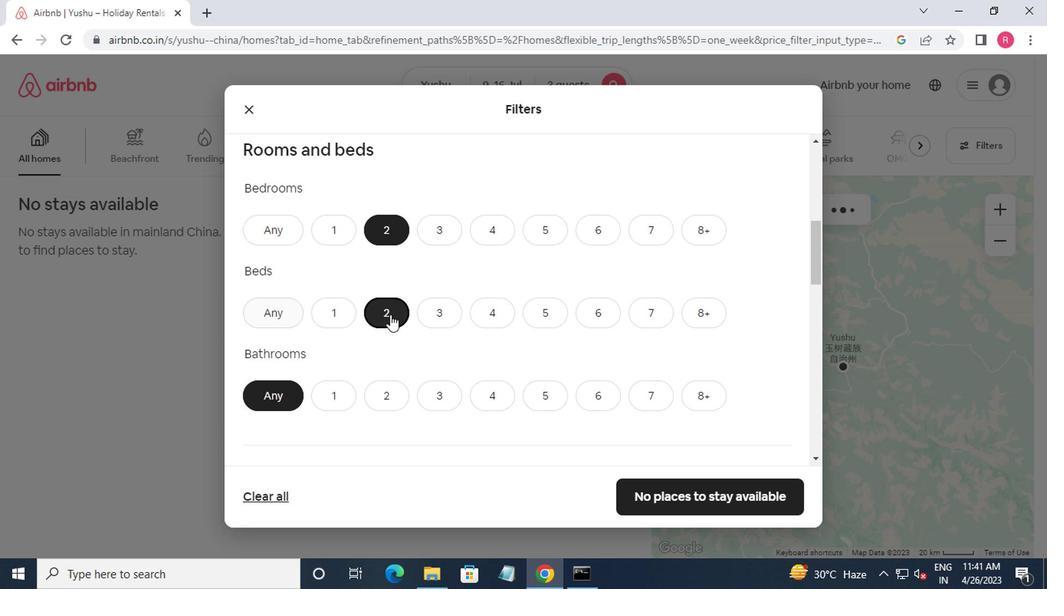 
Action: Mouse scrolled (388, 314) with delta (0, -1)
Screenshot: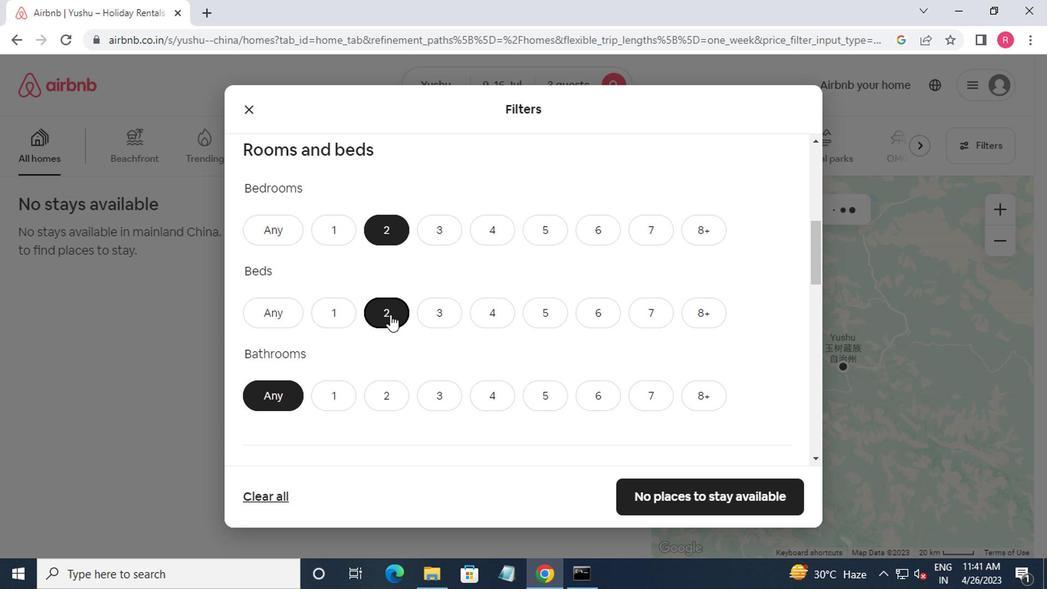 
Action: Mouse moved to (388, 314)
Screenshot: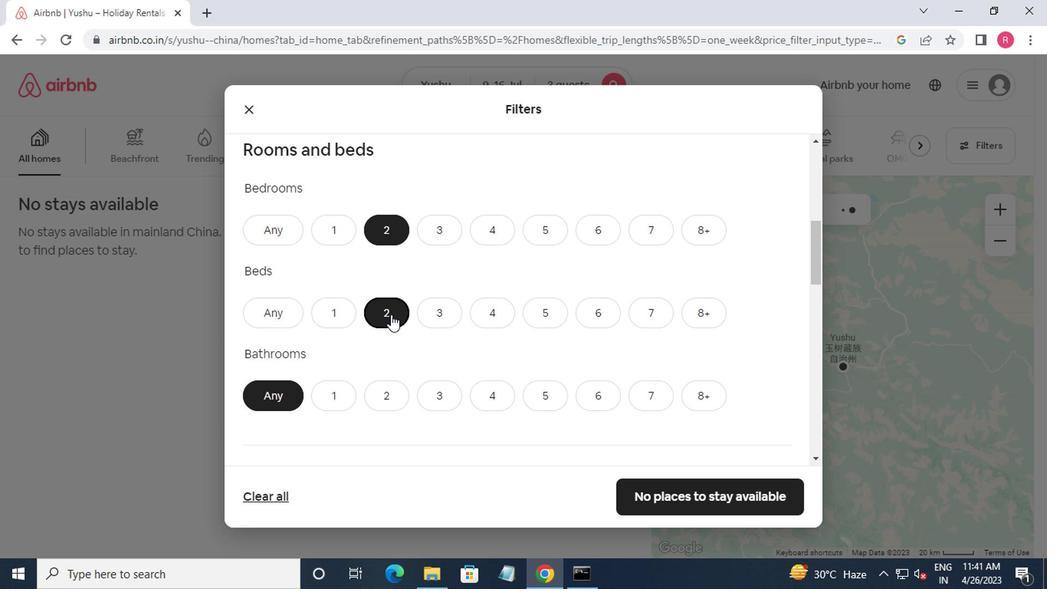 
Action: Mouse scrolled (388, 313) with delta (0, 0)
Screenshot: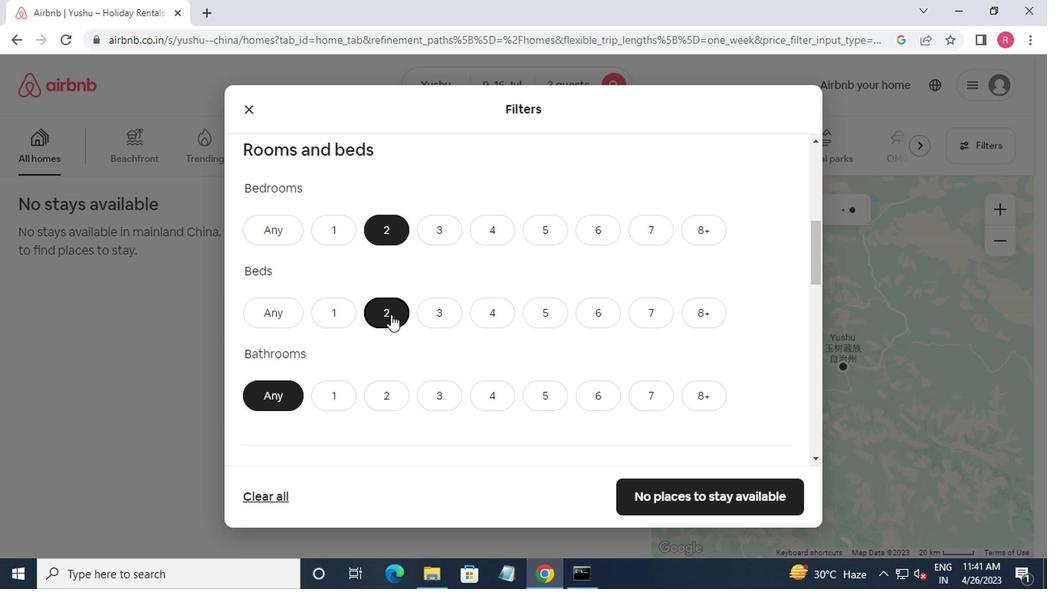 
Action: Mouse moved to (332, 246)
Screenshot: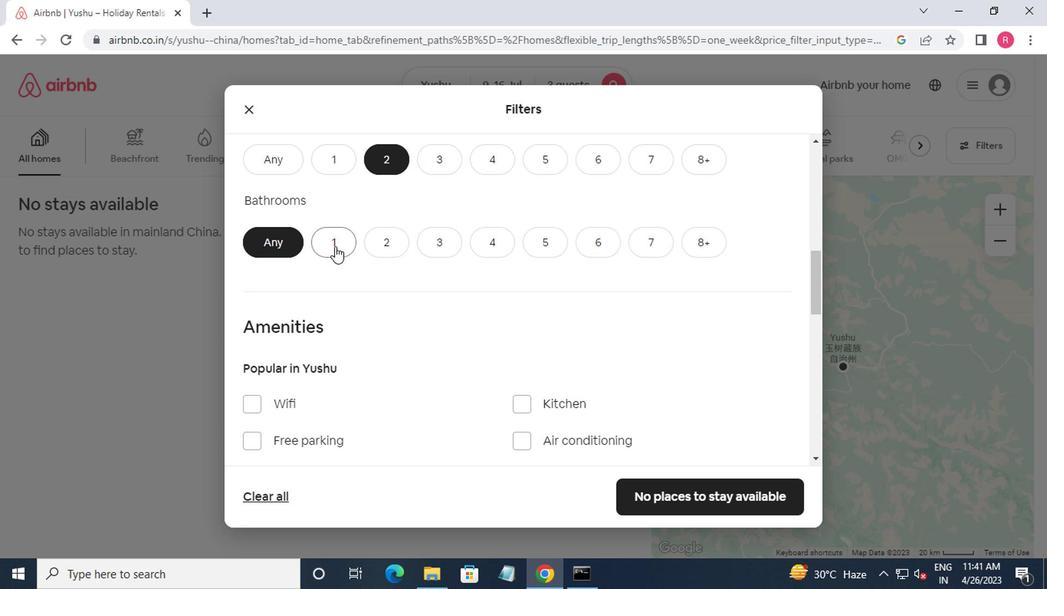 
Action: Mouse pressed left at (332, 246)
Screenshot: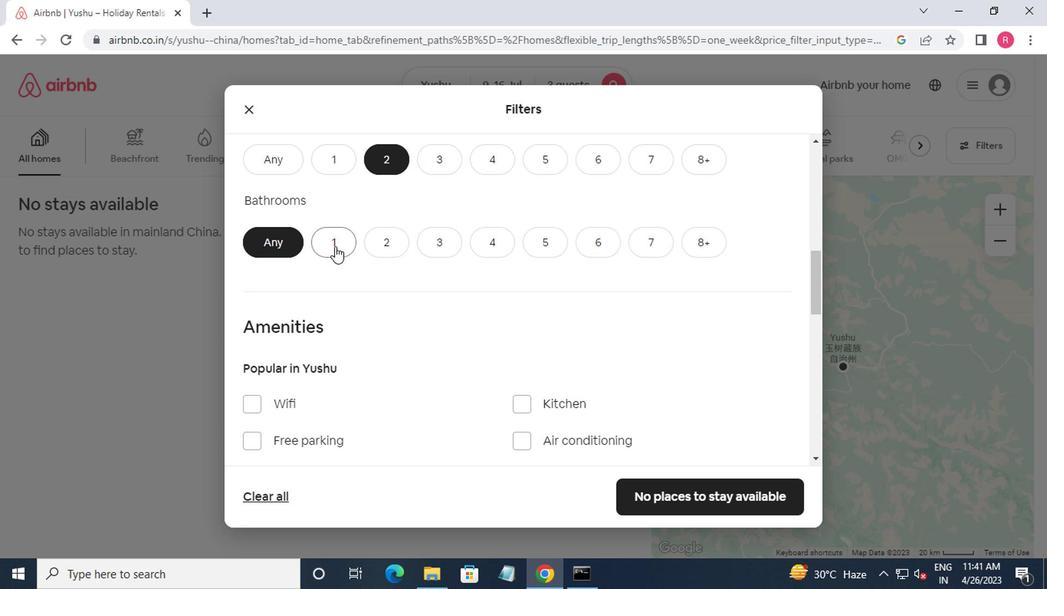 
Action: Mouse moved to (336, 245)
Screenshot: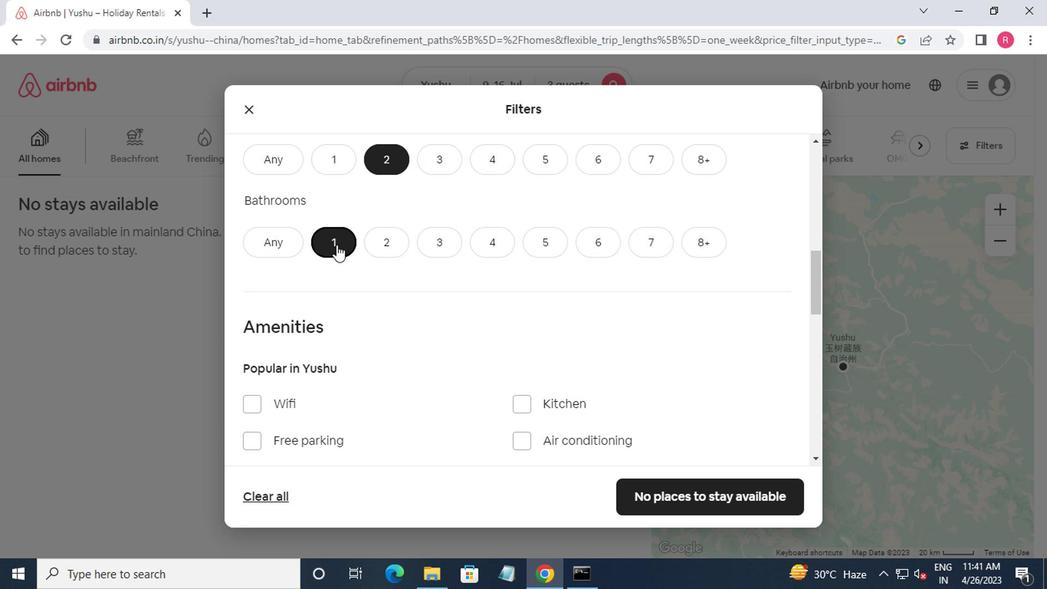 
Action: Mouse scrolled (336, 244) with delta (0, 0)
Screenshot: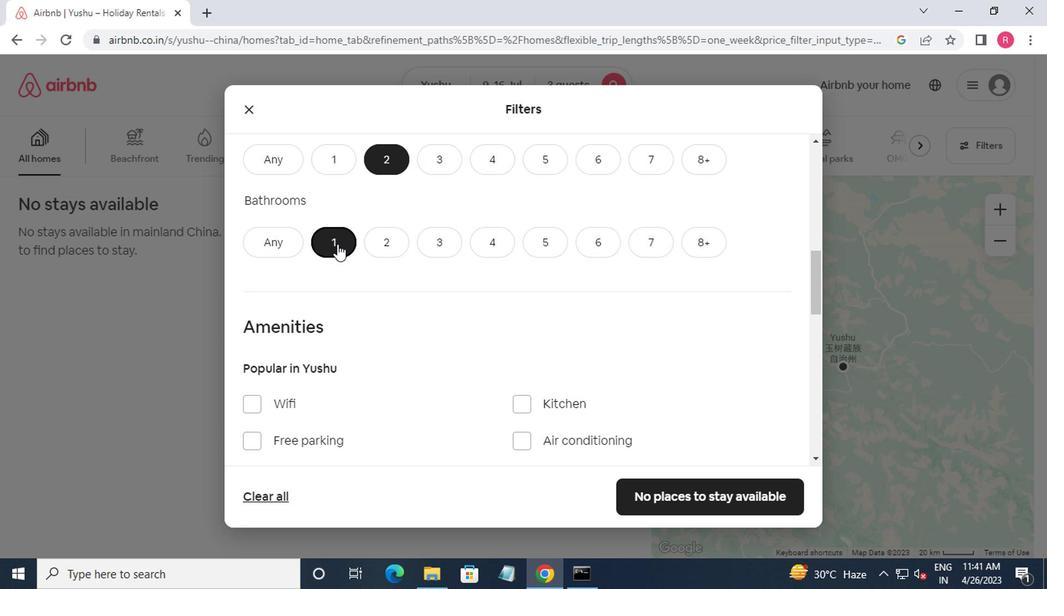 
Action: Mouse moved to (340, 252)
Screenshot: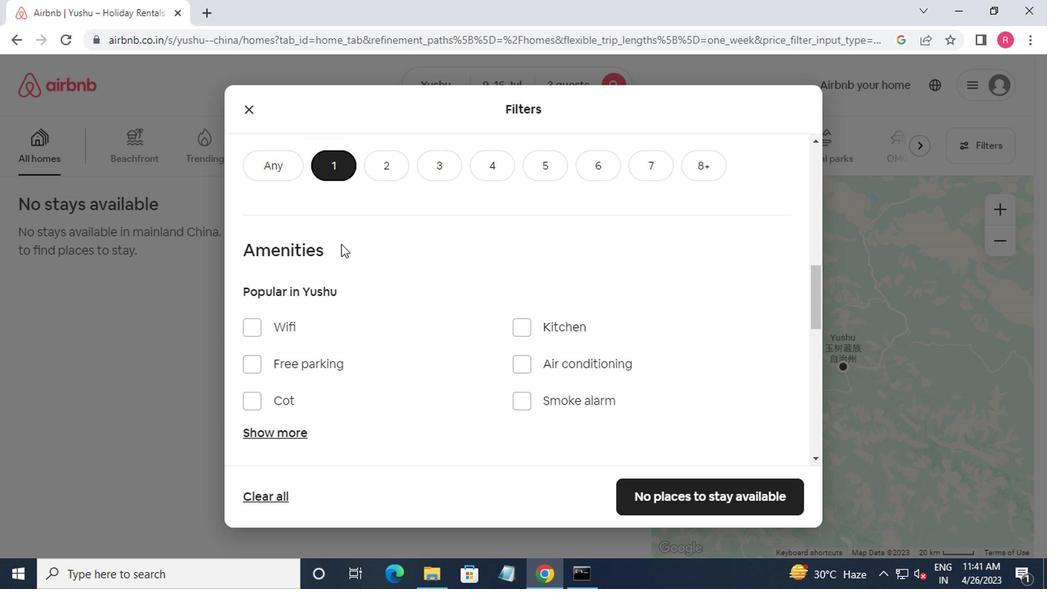 
Action: Mouse scrolled (340, 252) with delta (0, 0)
Screenshot: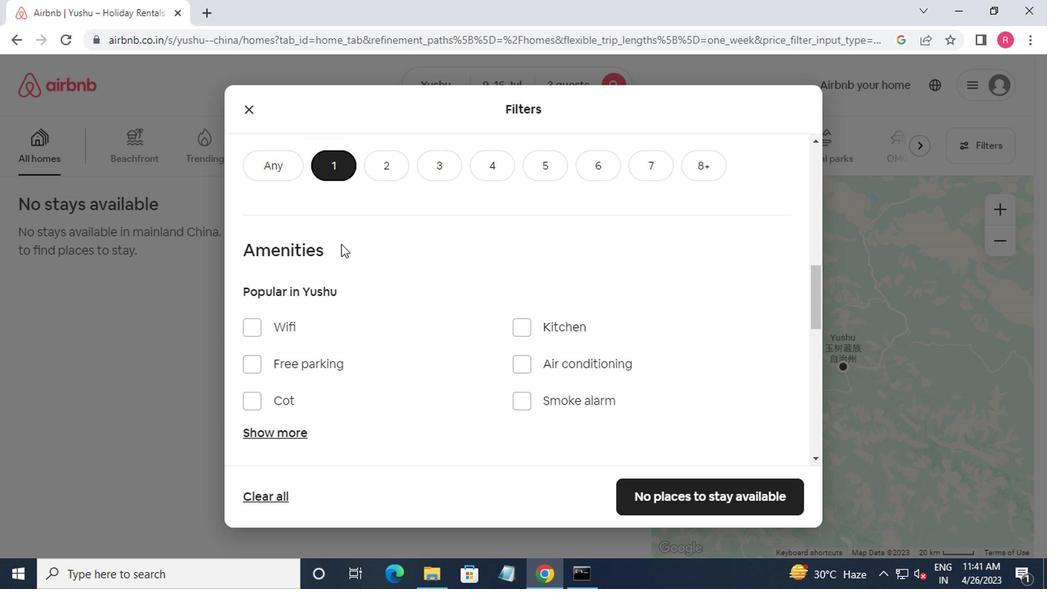 
Action: Mouse moved to (342, 261)
Screenshot: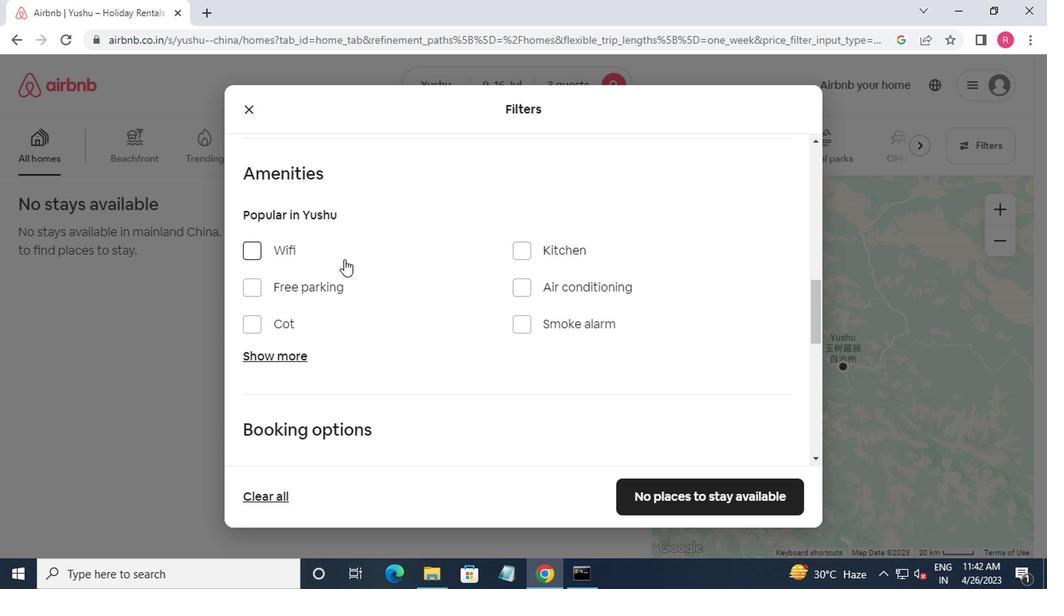 
Action: Mouse scrolled (342, 260) with delta (0, -1)
Screenshot: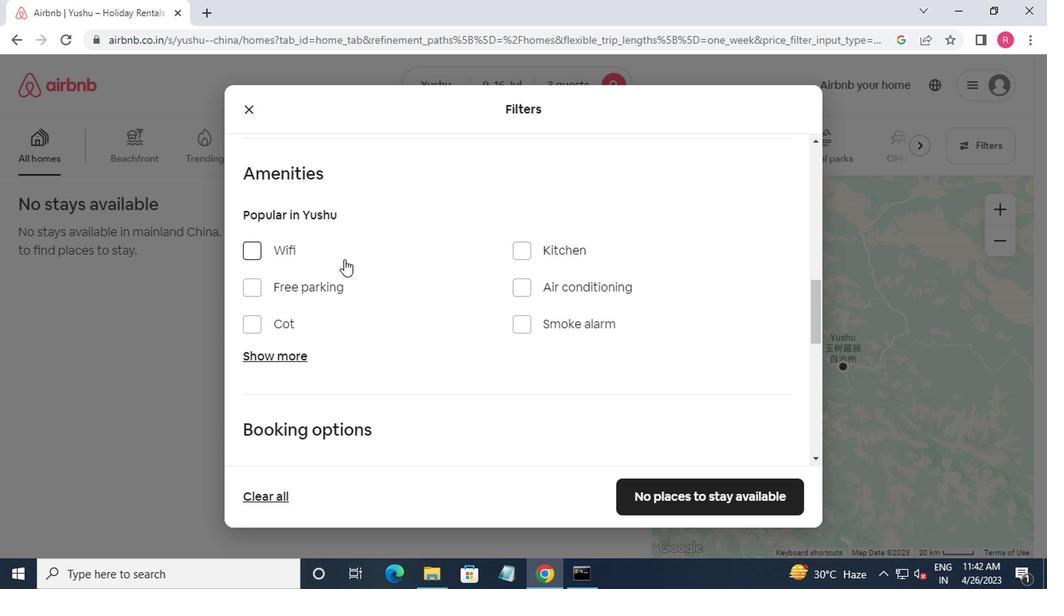 
Action: Mouse moved to (343, 263)
Screenshot: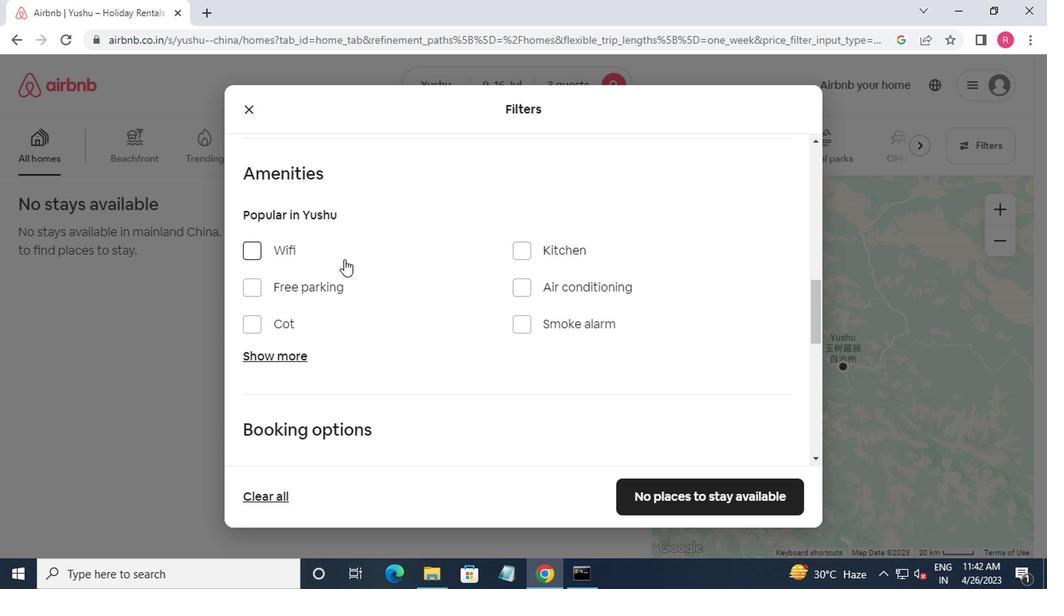
Action: Mouse scrolled (343, 263) with delta (0, 0)
Screenshot: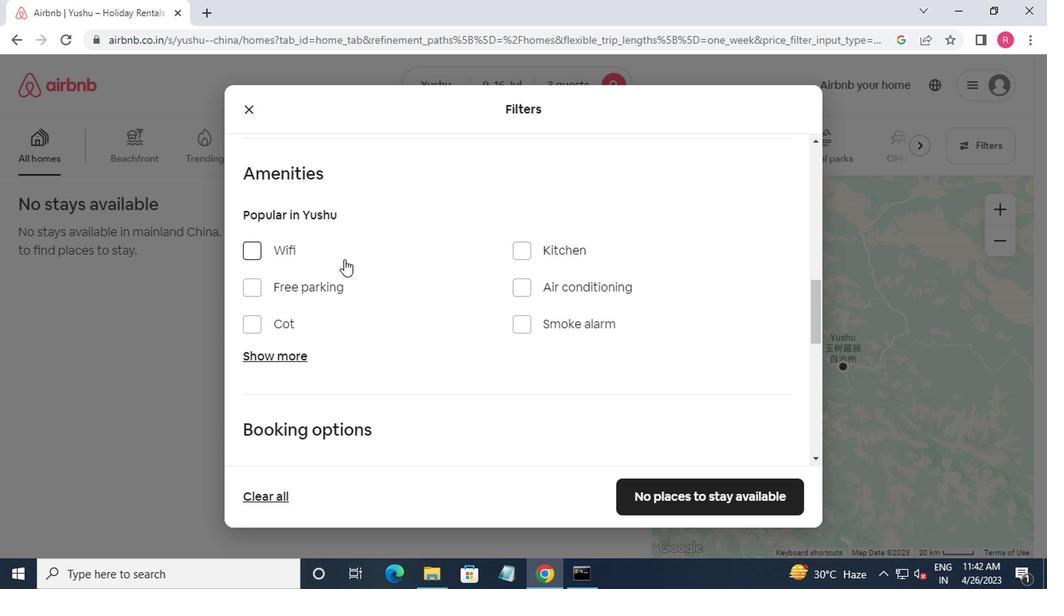 
Action: Mouse moved to (343, 265)
Screenshot: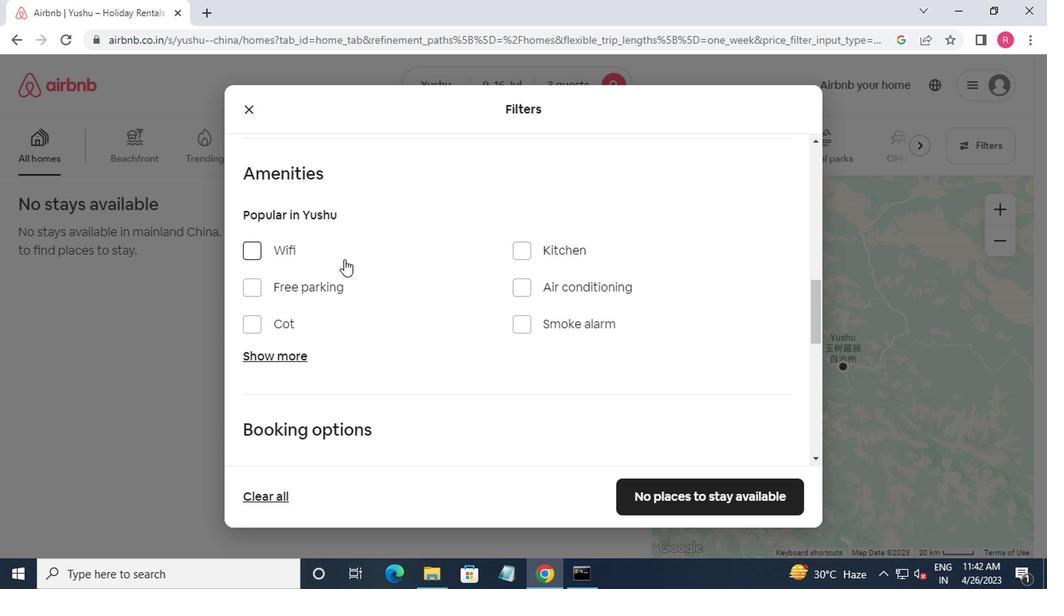 
Action: Mouse scrolled (343, 264) with delta (0, -1)
Screenshot: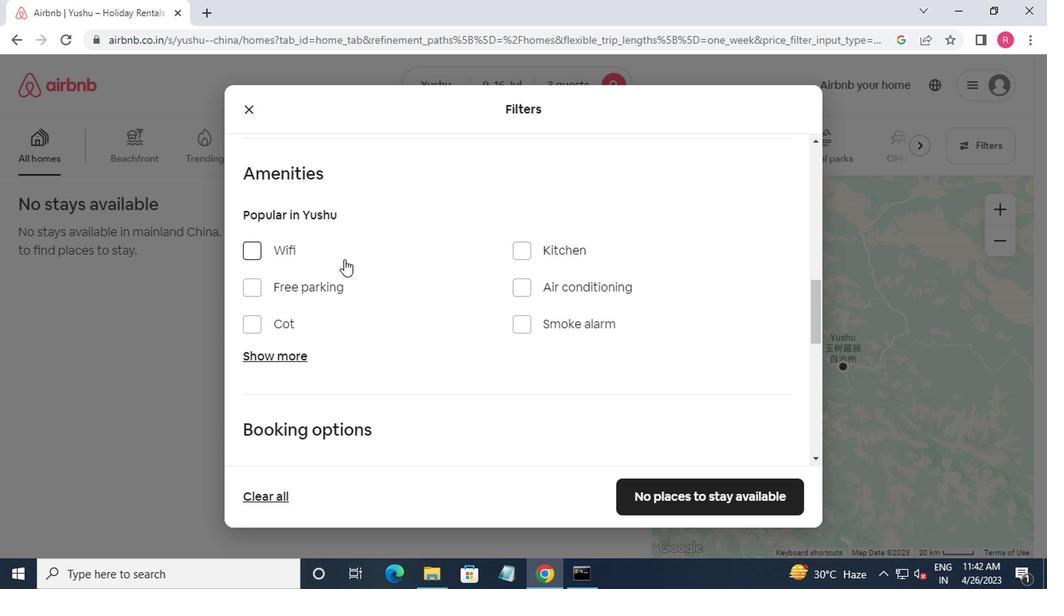 
Action: Mouse moved to (746, 310)
Screenshot: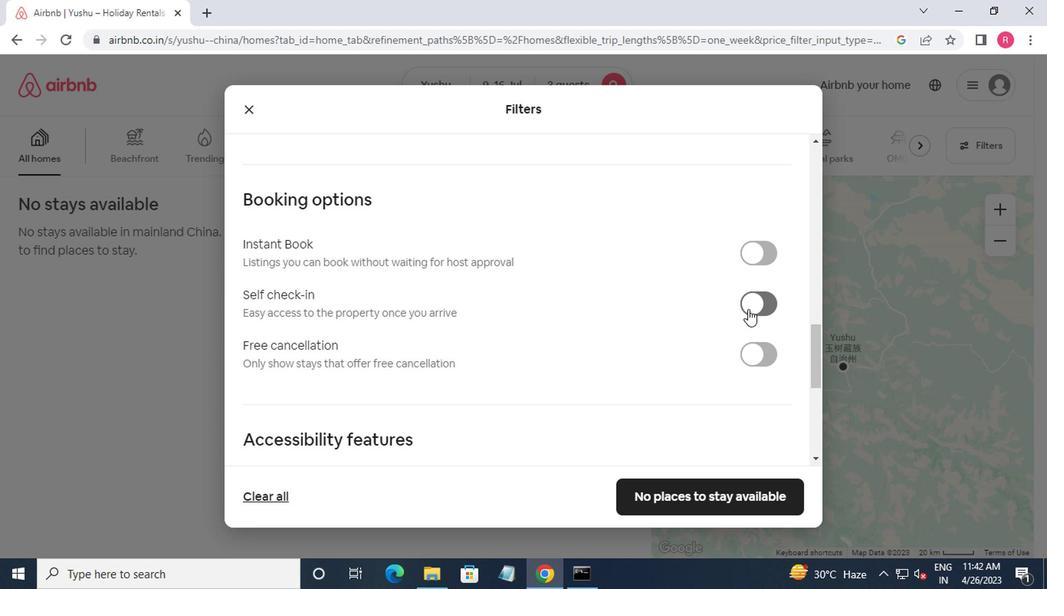 
Action: Mouse pressed left at (746, 310)
Screenshot: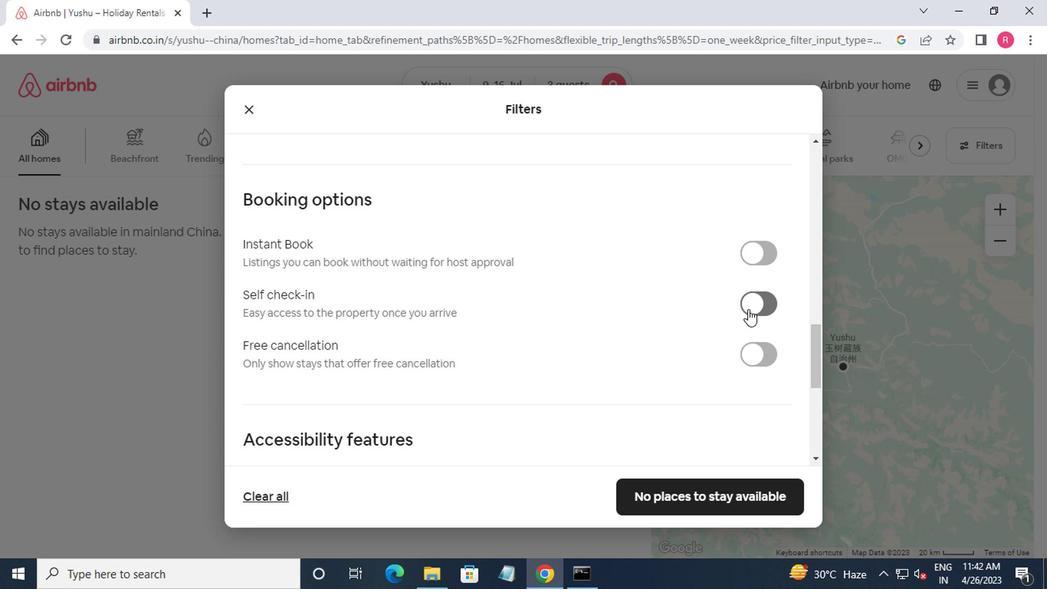 
Action: Mouse moved to (743, 302)
Screenshot: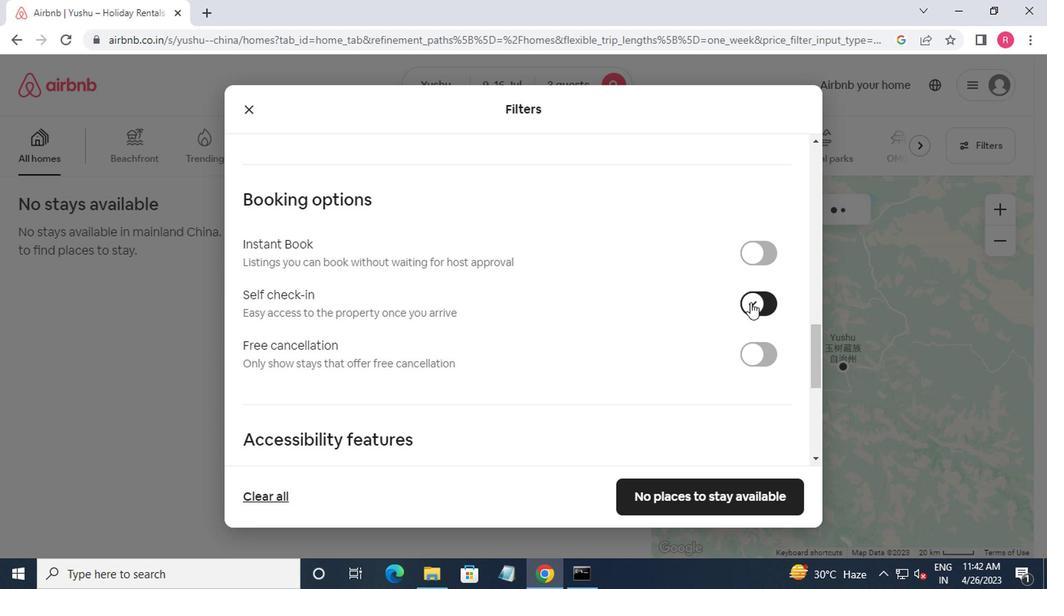 
Action: Mouse scrolled (743, 301) with delta (0, 0)
Screenshot: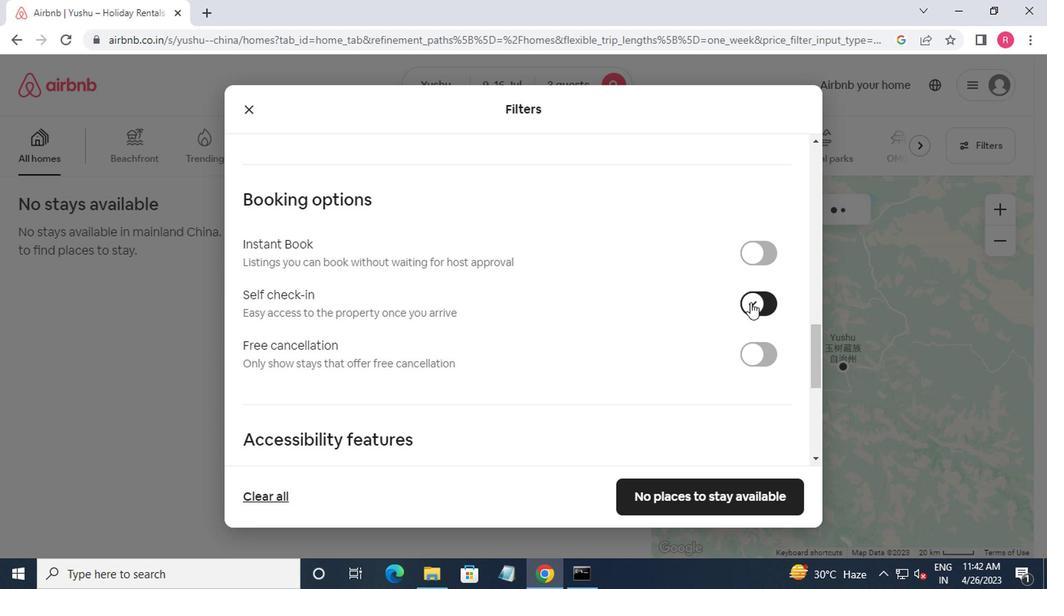 
Action: Mouse moved to (740, 307)
Screenshot: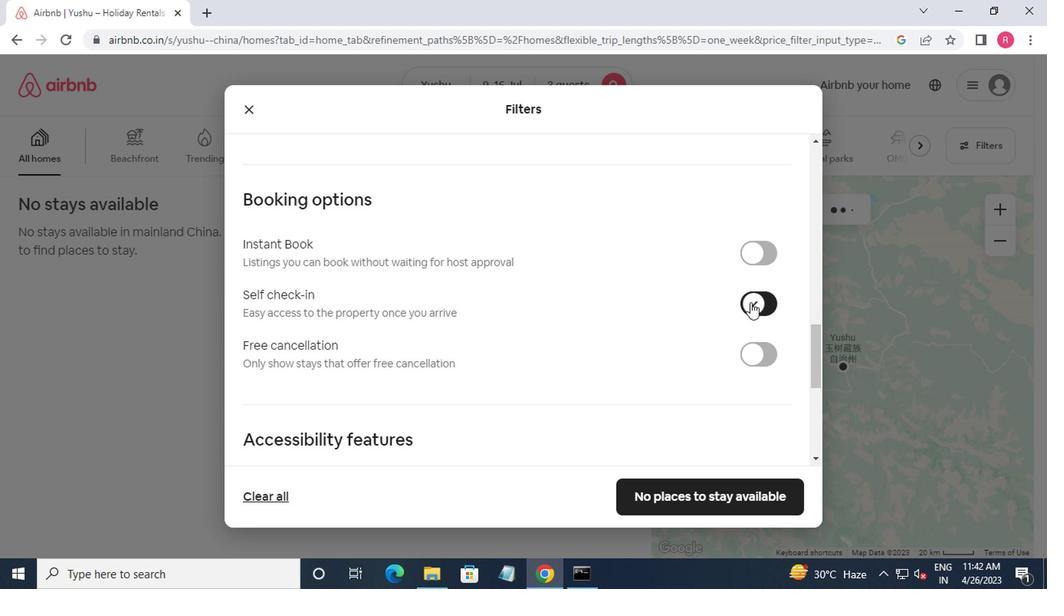 
Action: Mouse scrolled (740, 306) with delta (0, -1)
Screenshot: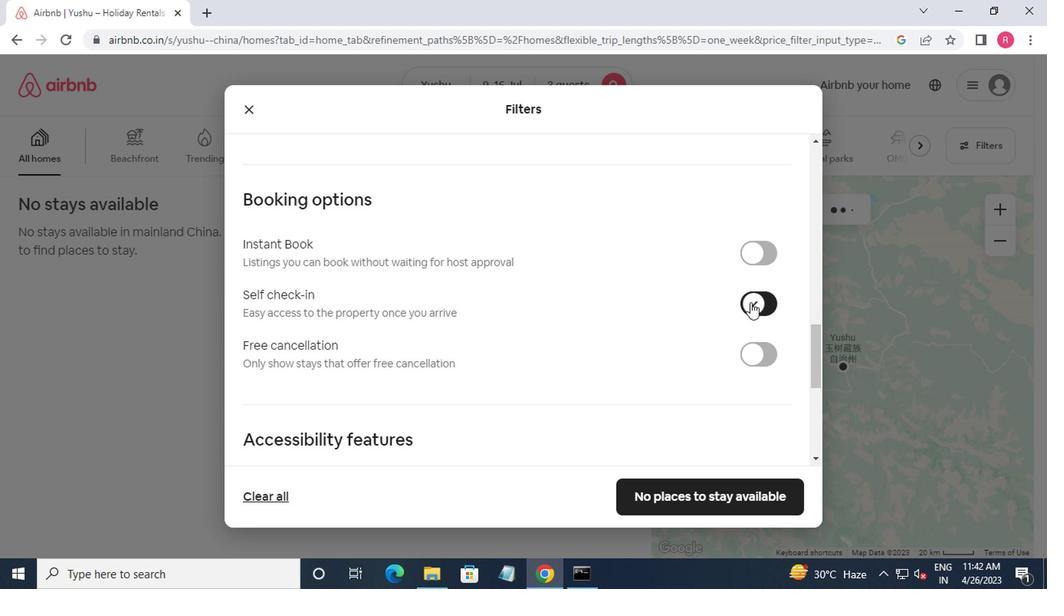 
Action: Mouse moved to (739, 309)
Screenshot: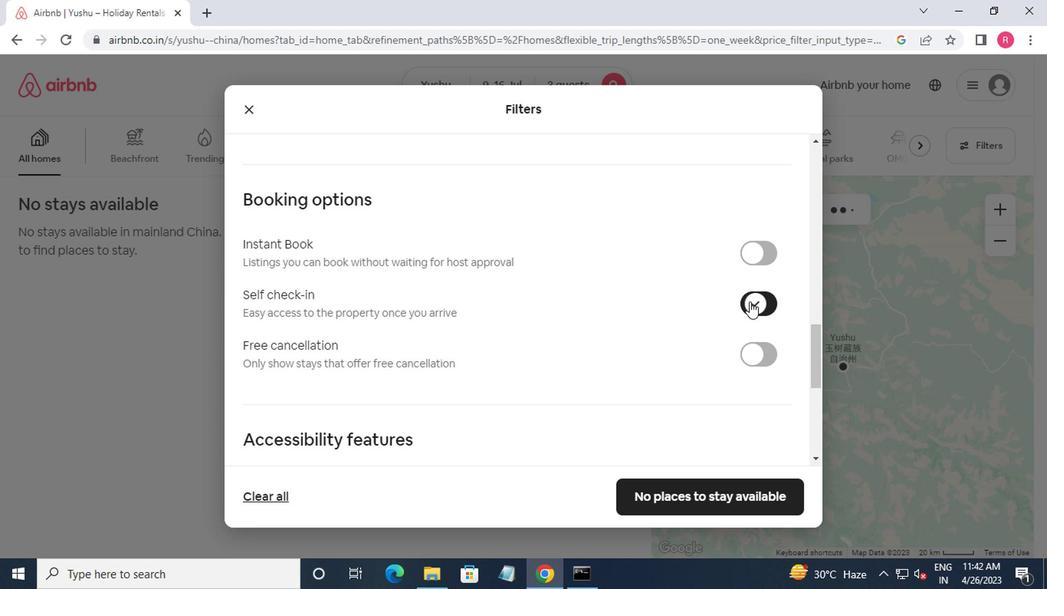 
Action: Mouse scrolled (739, 308) with delta (0, -1)
Screenshot: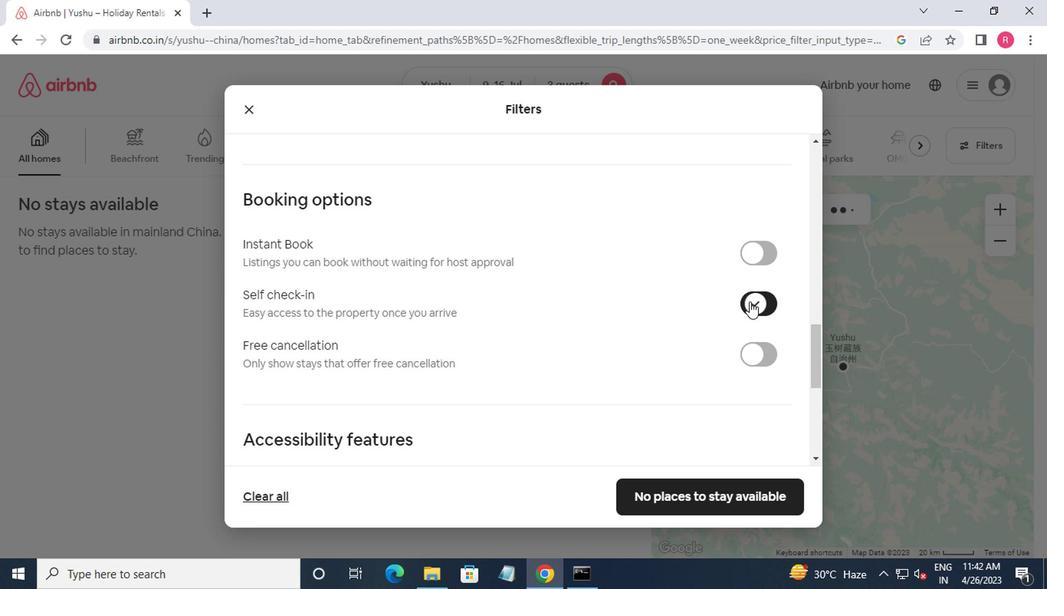 
Action: Mouse moved to (738, 310)
Screenshot: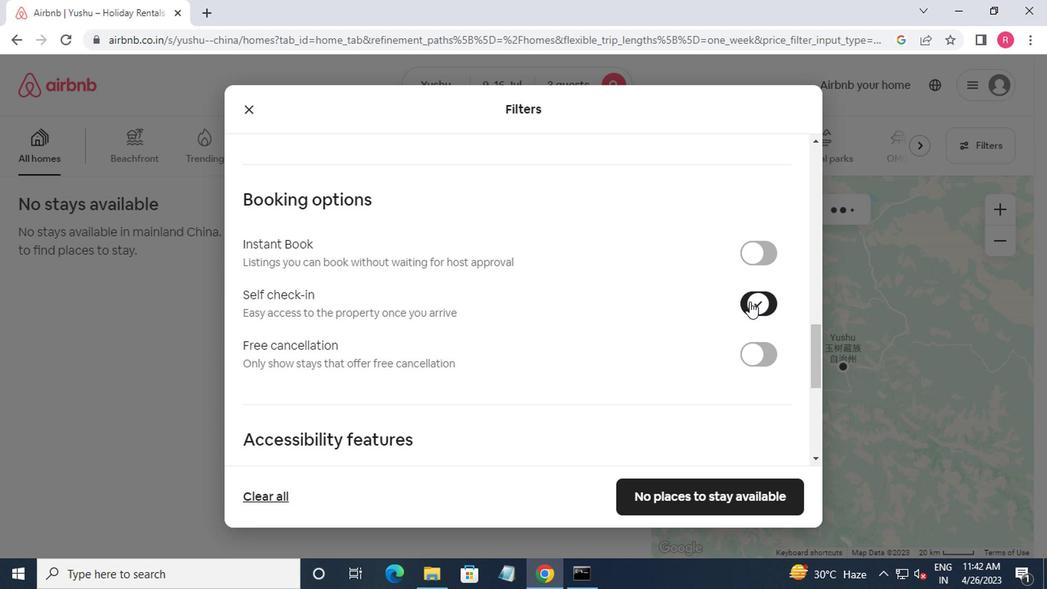 
Action: Mouse scrolled (738, 309) with delta (0, 0)
Screenshot: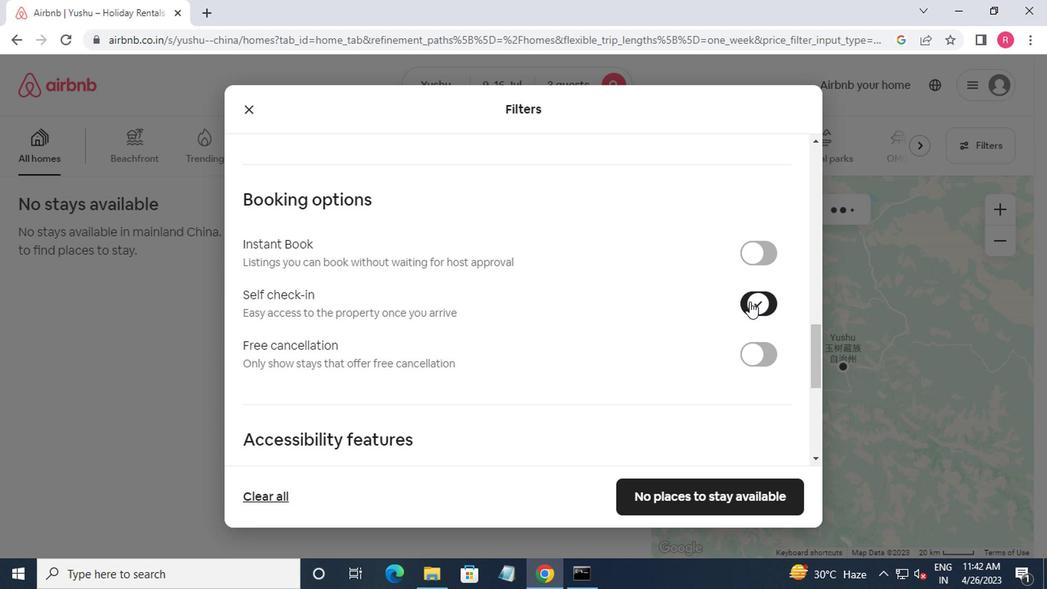 
Action: Mouse moved to (734, 312)
Screenshot: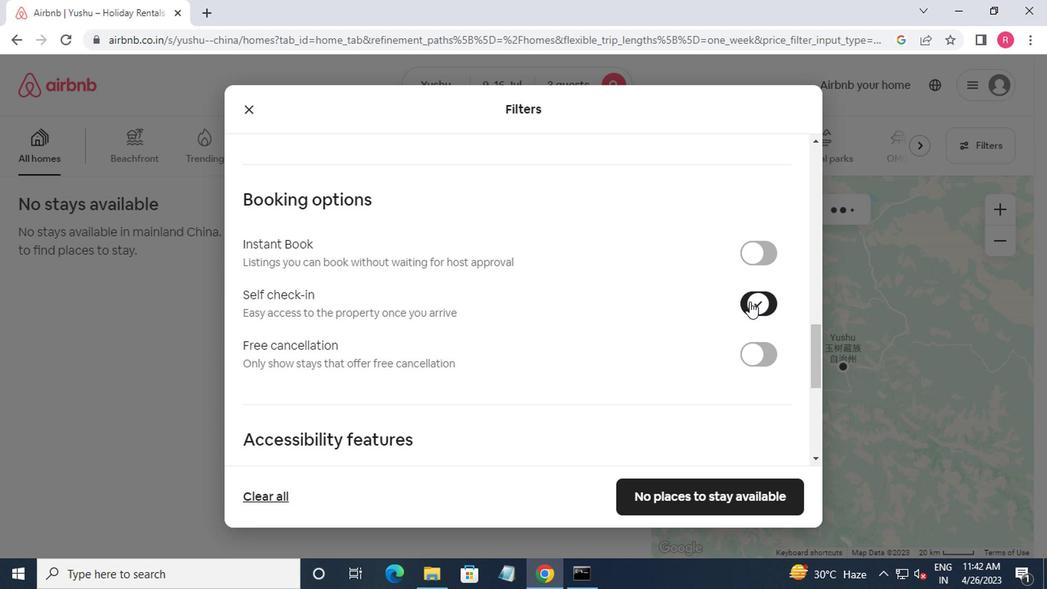 
Action: Mouse scrolled (734, 311) with delta (0, 0)
Screenshot: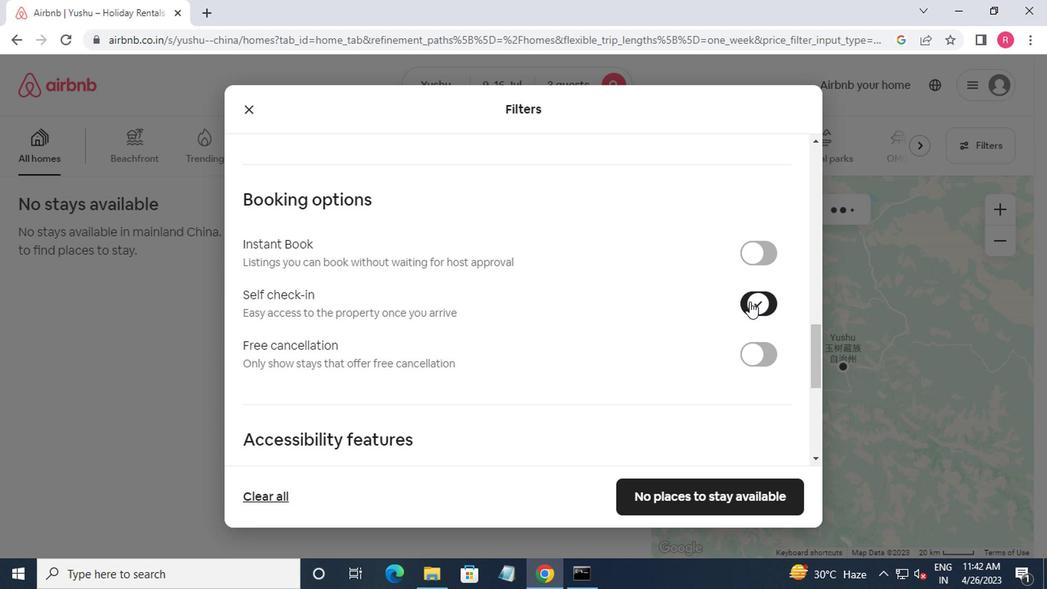 
Action: Mouse moved to (692, 348)
Screenshot: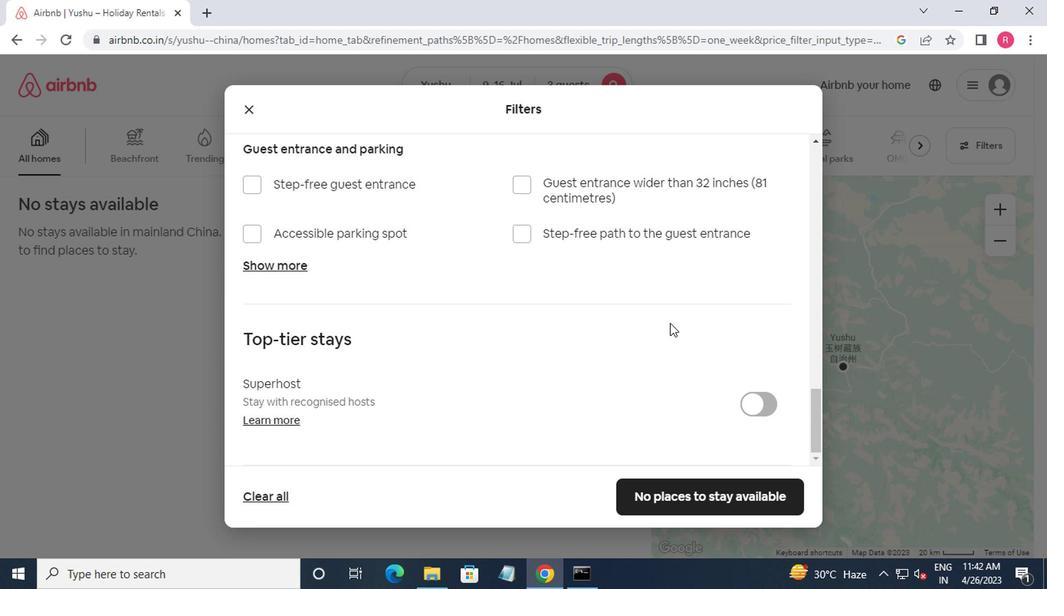 
Action: Mouse scrolled (692, 347) with delta (0, -1)
Screenshot: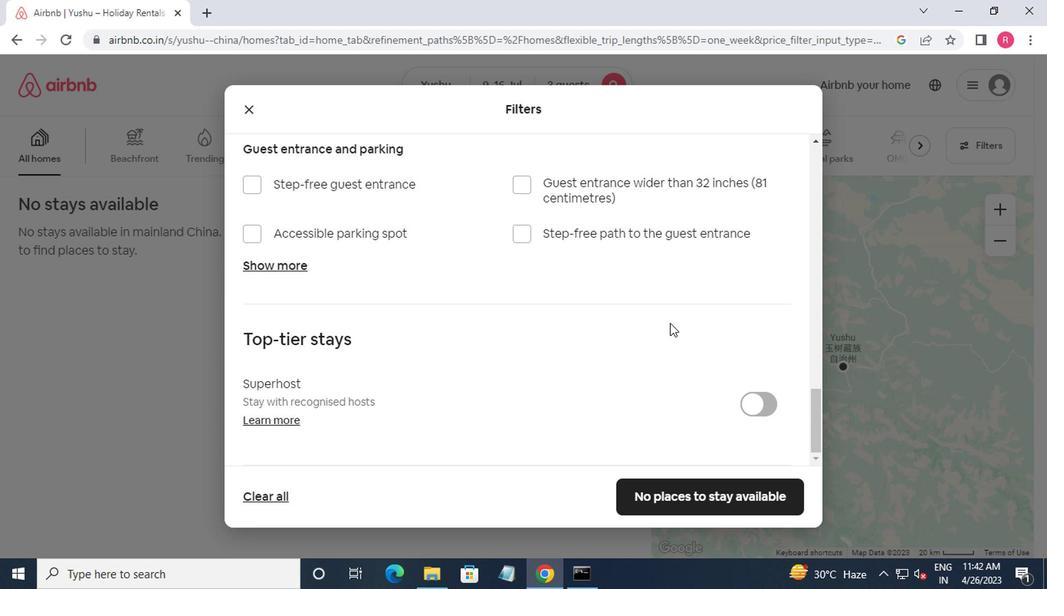 
Action: Mouse moved to (695, 359)
Screenshot: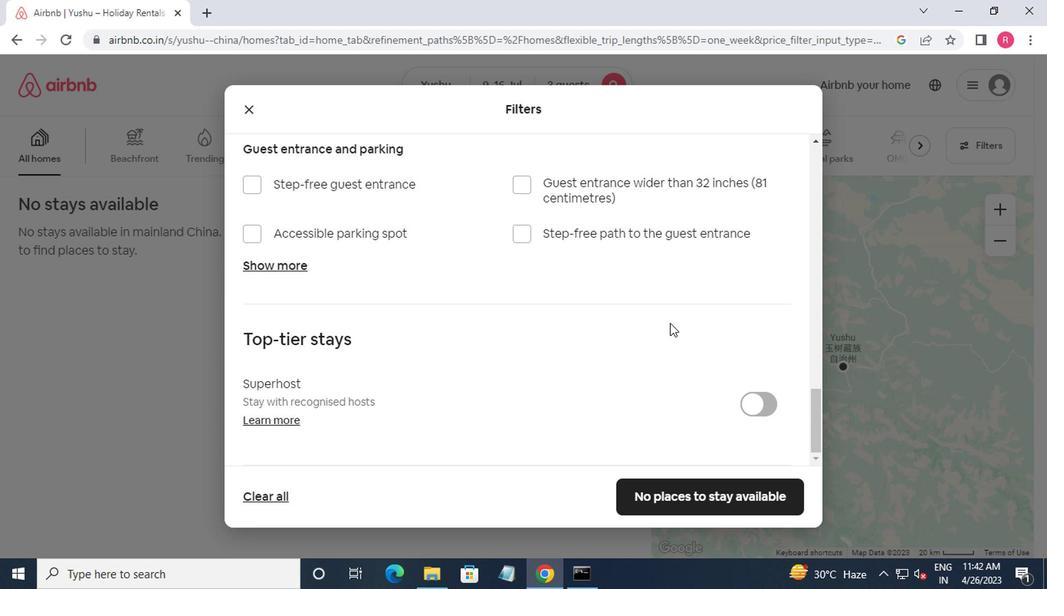 
Action: Mouse scrolled (695, 358) with delta (0, -1)
Screenshot: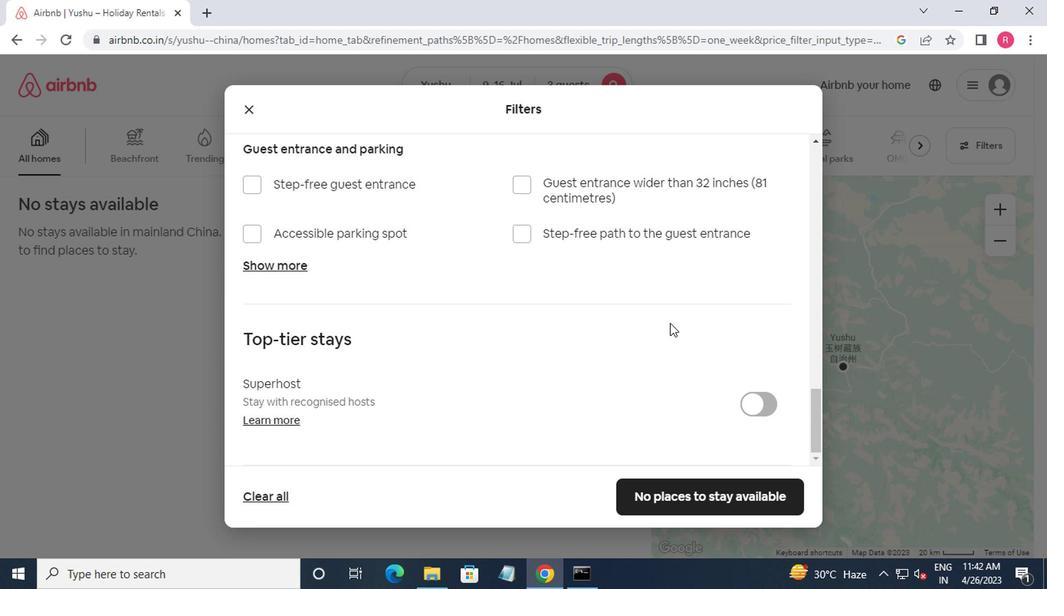
Action: Mouse moved to (695, 361)
Screenshot: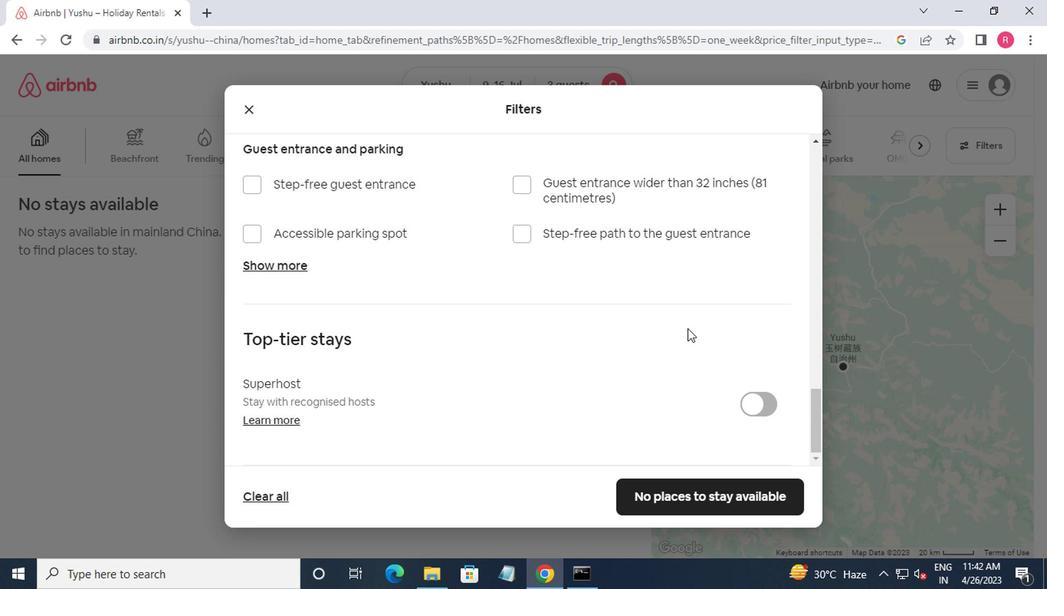 
Action: Mouse scrolled (695, 360) with delta (0, -1)
Screenshot: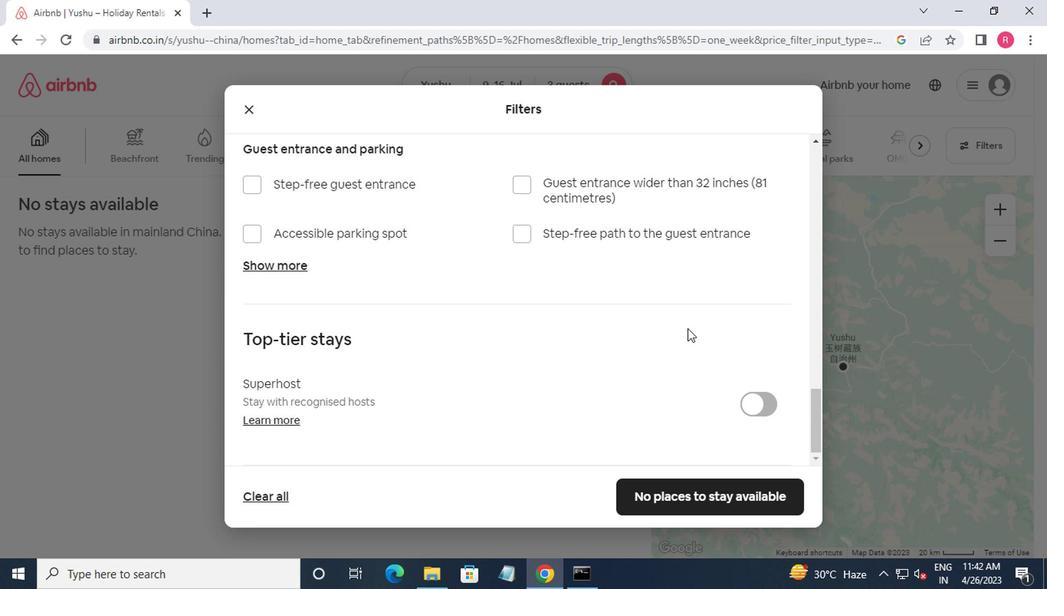 
Action: Mouse moved to (695, 362)
Screenshot: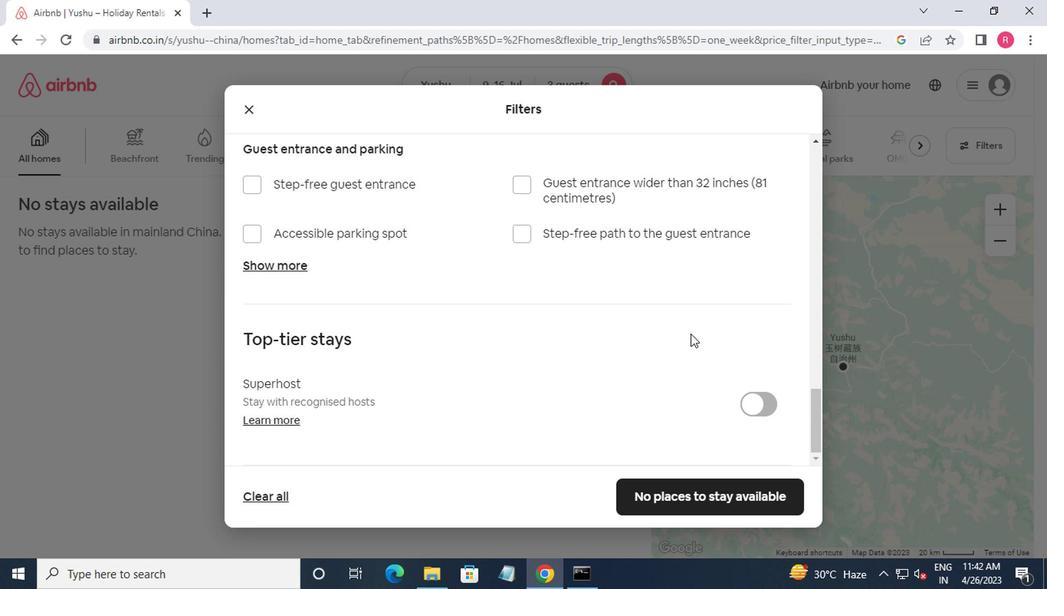 
Action: Mouse scrolled (695, 361) with delta (0, 0)
Screenshot: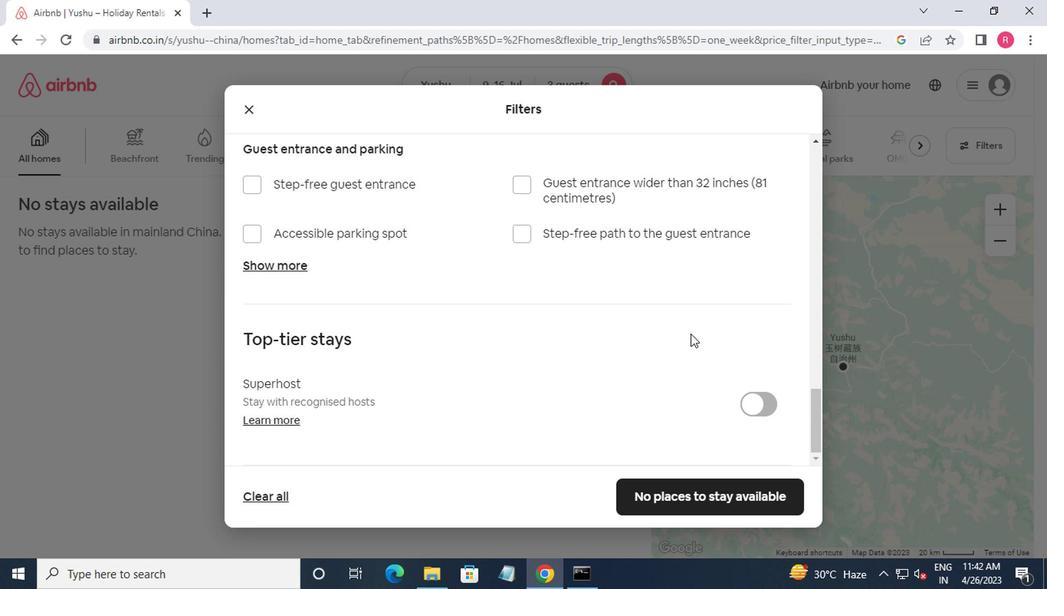 
Action: Mouse moved to (652, 498)
Screenshot: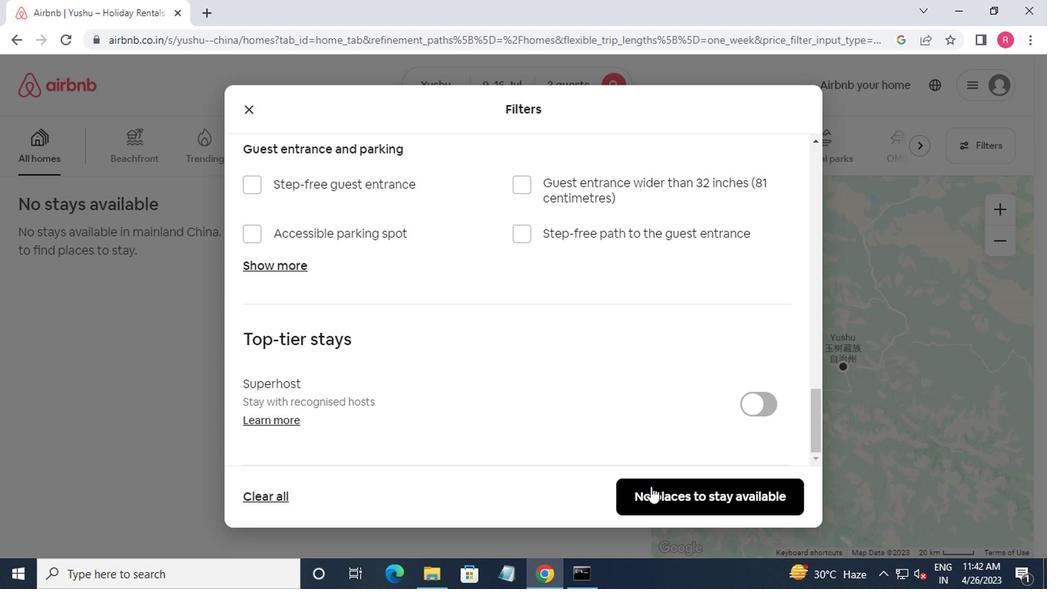 
Action: Mouse pressed left at (652, 498)
Screenshot: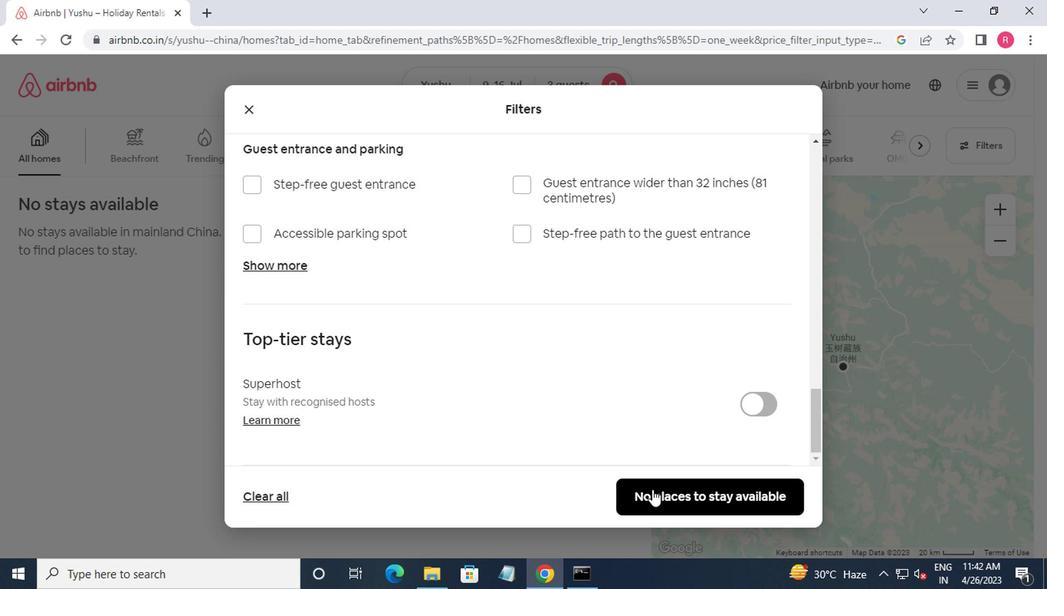 
Action: Mouse moved to (654, 486)
Screenshot: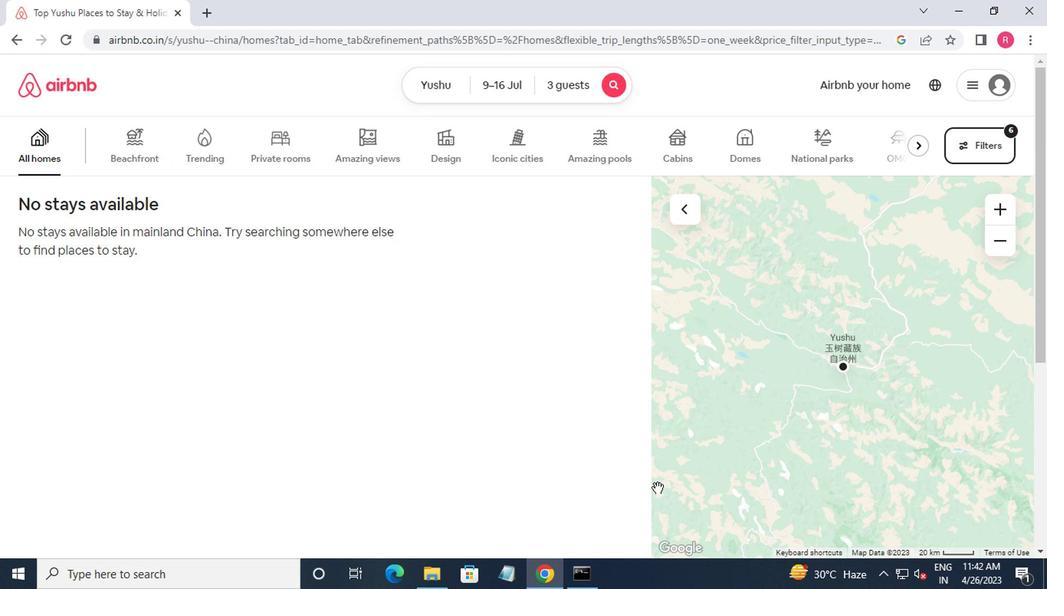 
